 Task: Create a due date automation trigger when advanced on, 2 days before a card is due add basic with the green label at 11:00 AM.
Action: Mouse moved to (1048, 302)
Screenshot: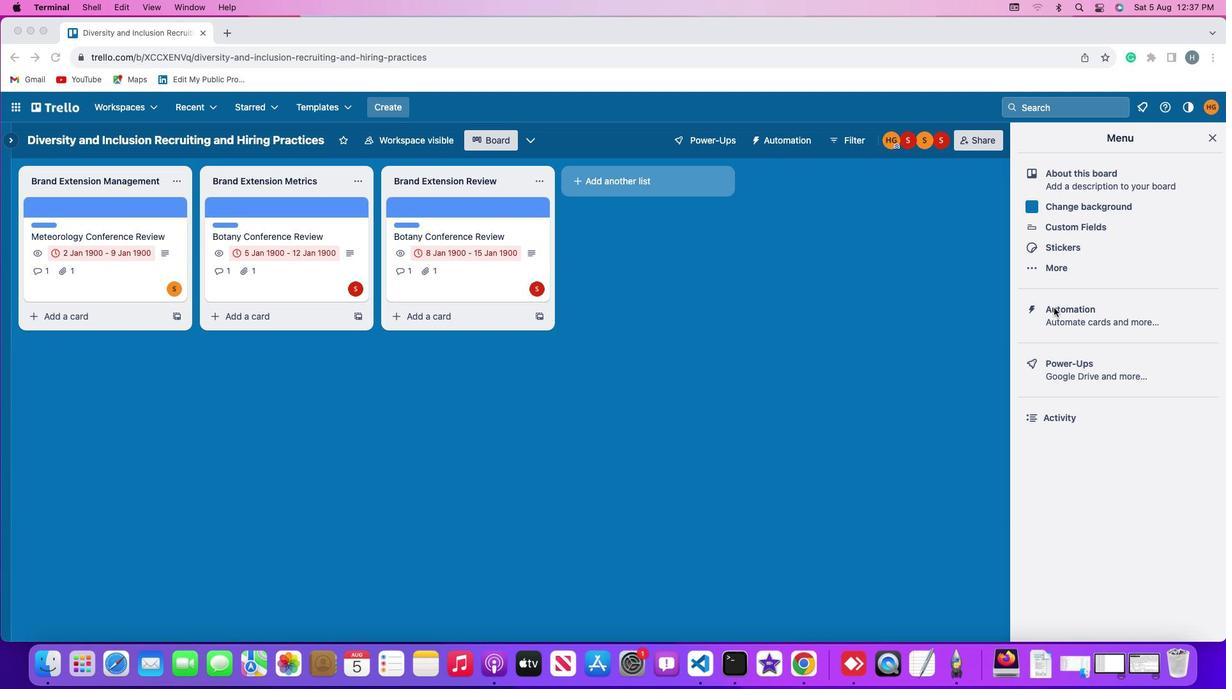 
Action: Mouse pressed left at (1048, 302)
Screenshot: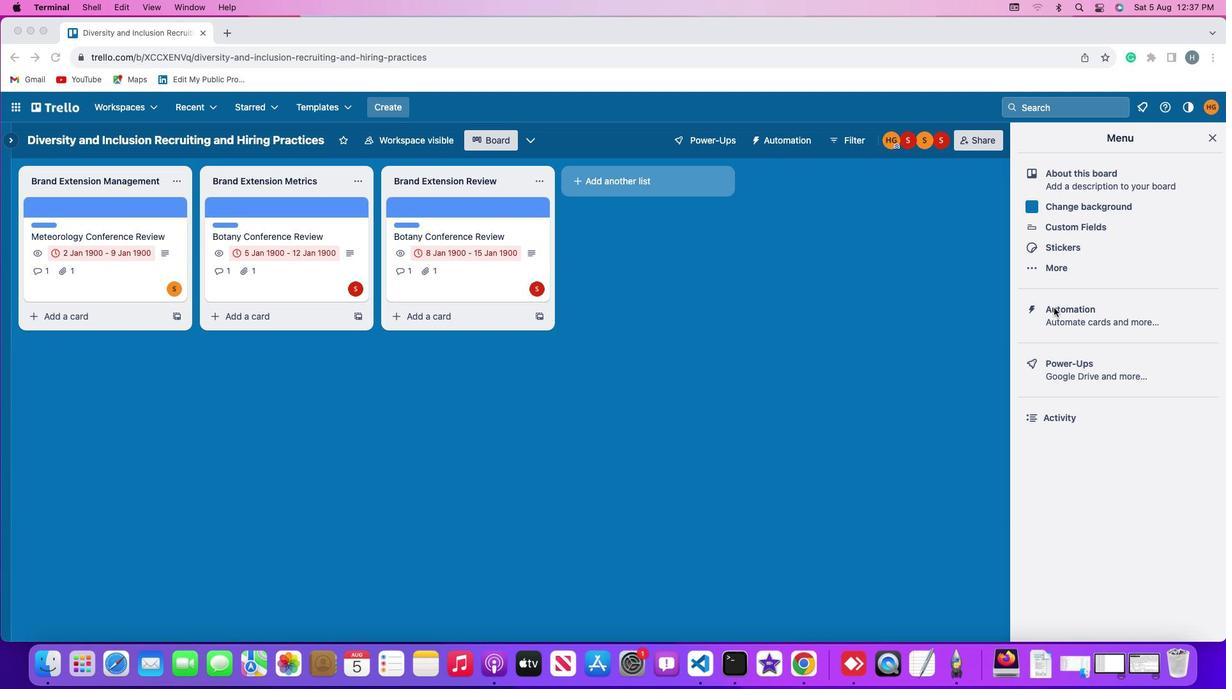 
Action: Mouse pressed left at (1048, 302)
Screenshot: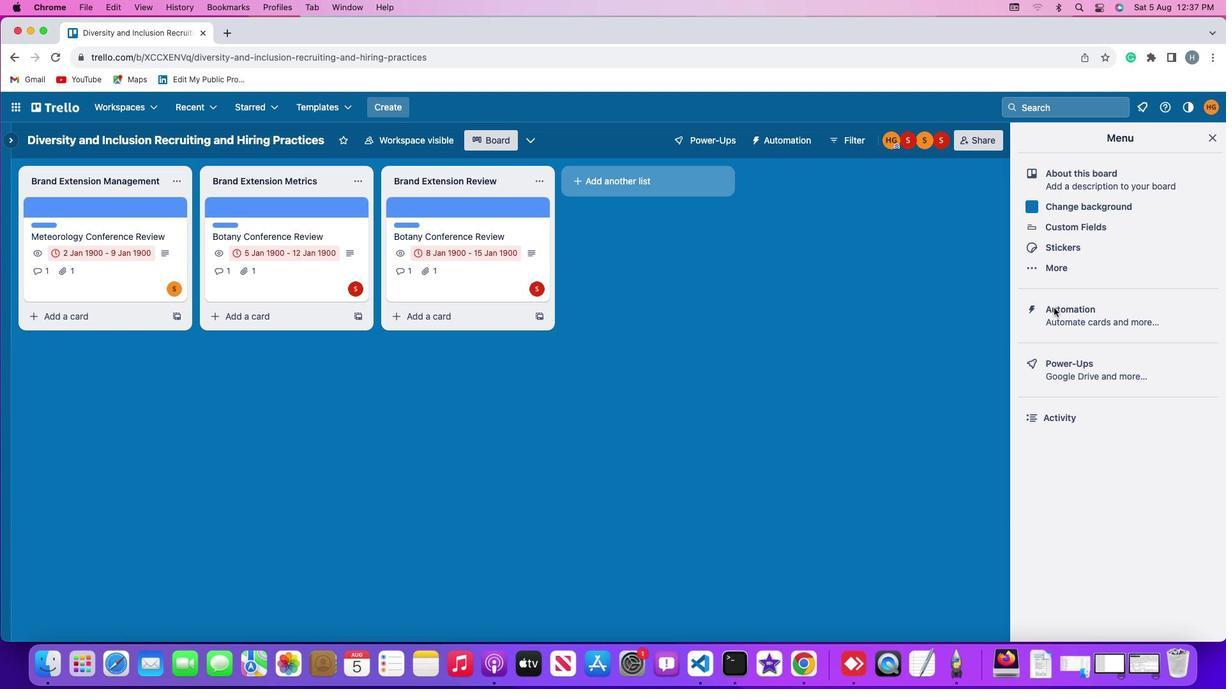 
Action: Mouse moved to (77, 295)
Screenshot: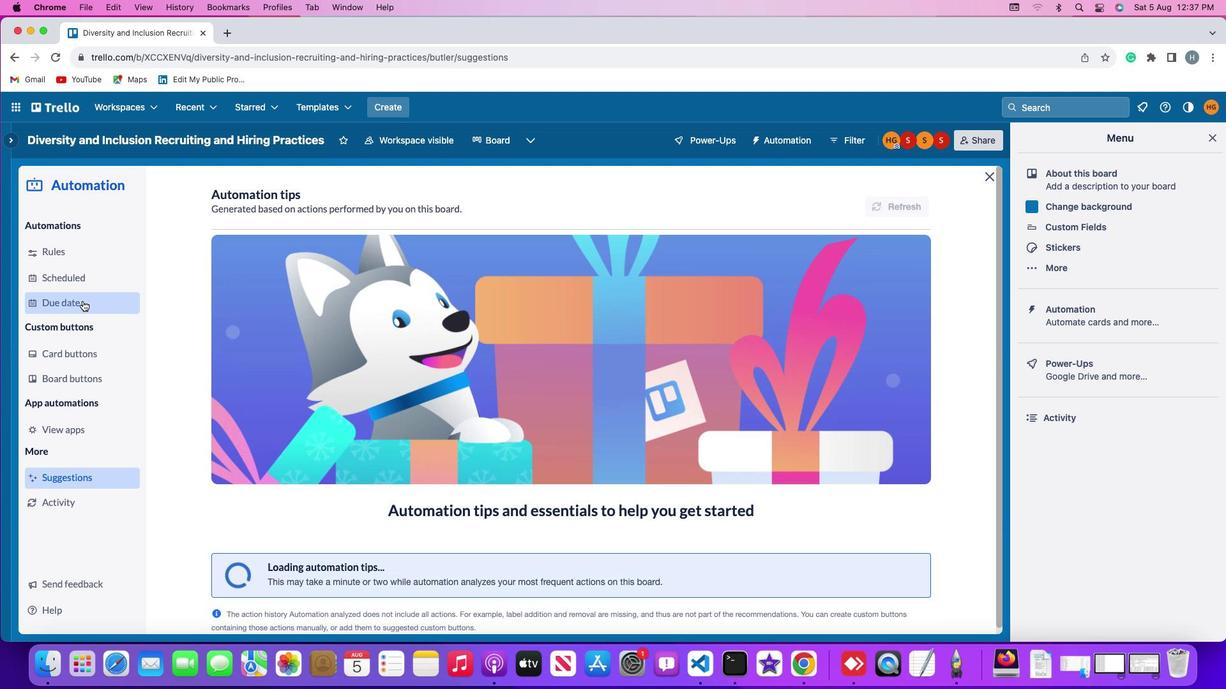 
Action: Mouse pressed left at (77, 295)
Screenshot: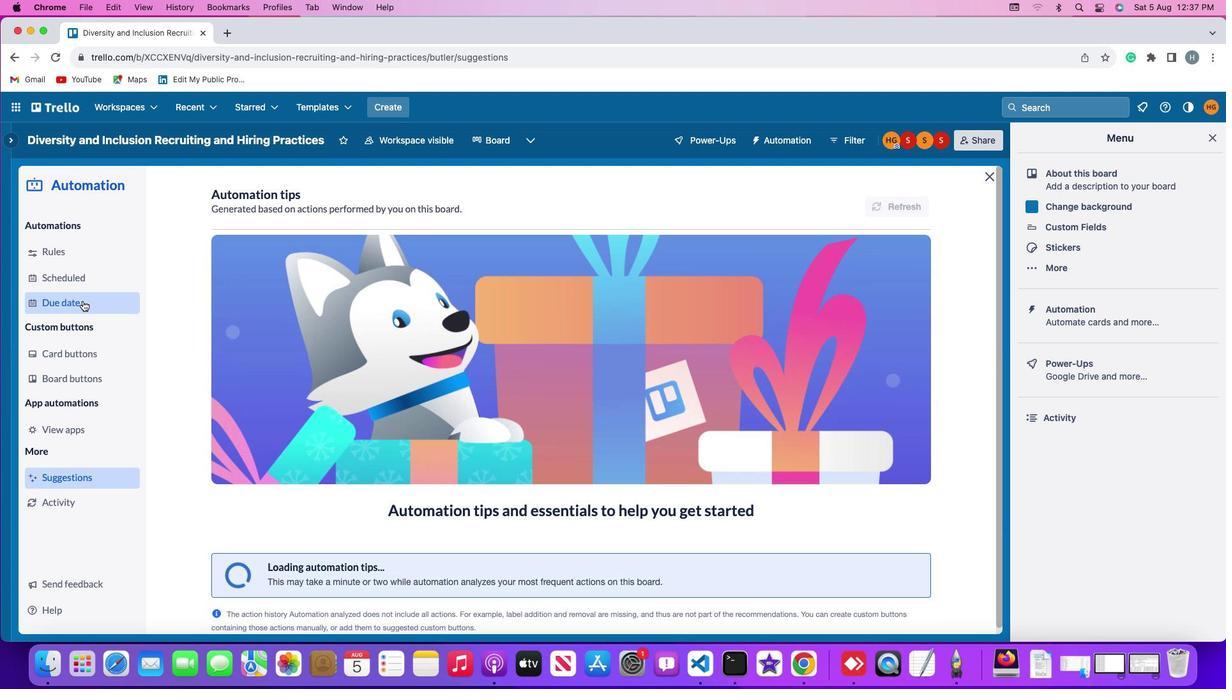 
Action: Mouse moved to (840, 194)
Screenshot: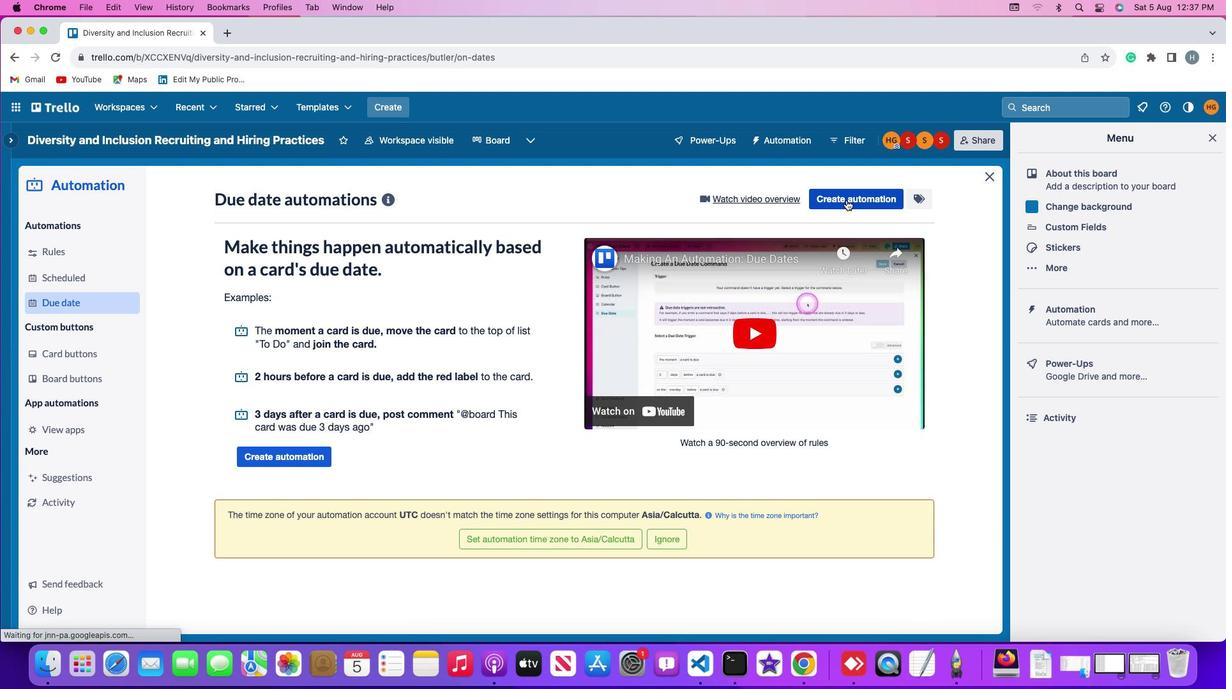 
Action: Mouse pressed left at (840, 194)
Screenshot: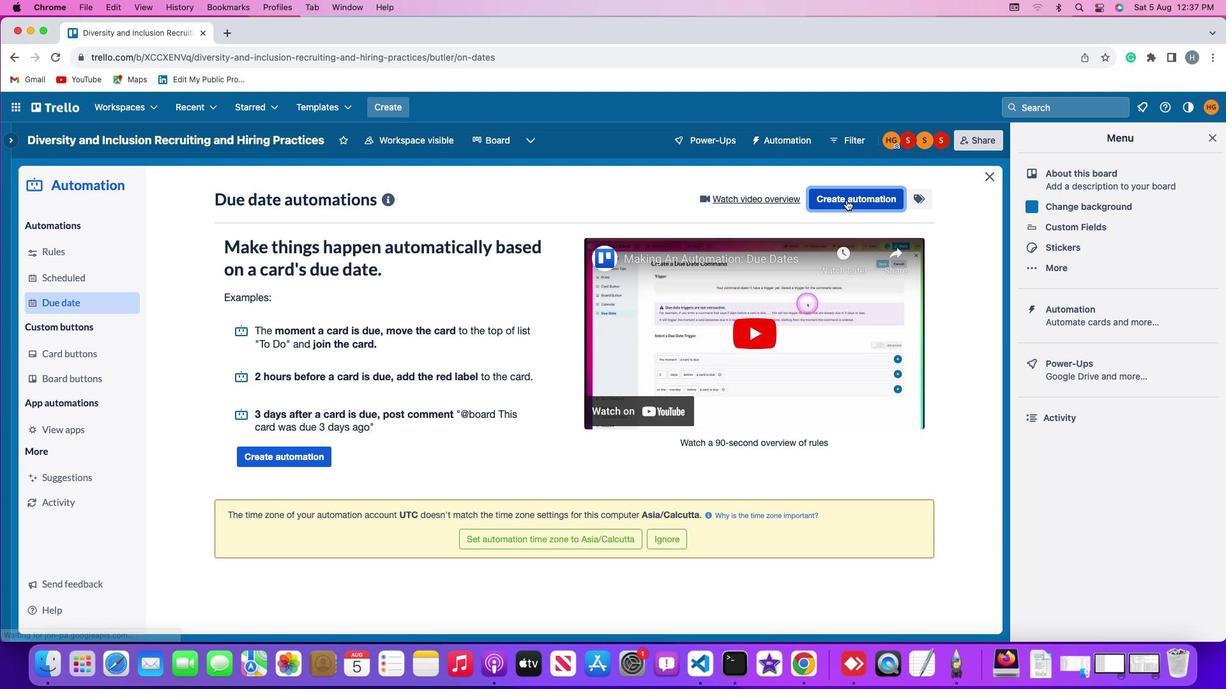
Action: Mouse moved to (562, 316)
Screenshot: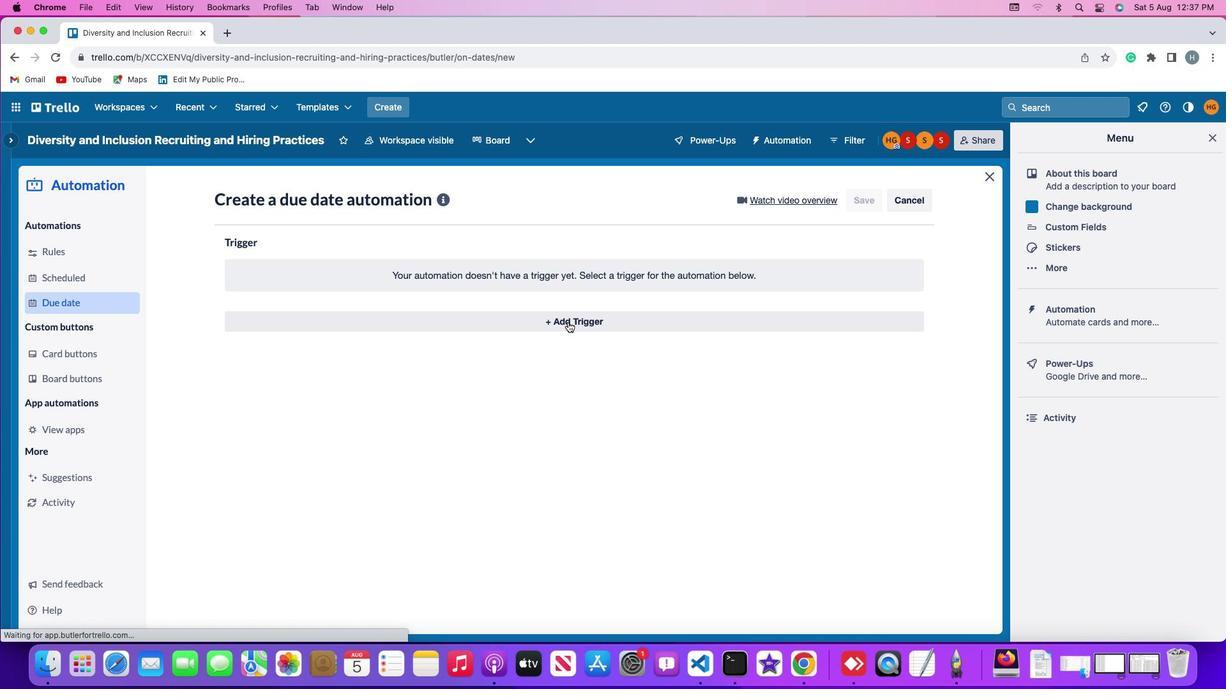 
Action: Mouse pressed left at (562, 316)
Screenshot: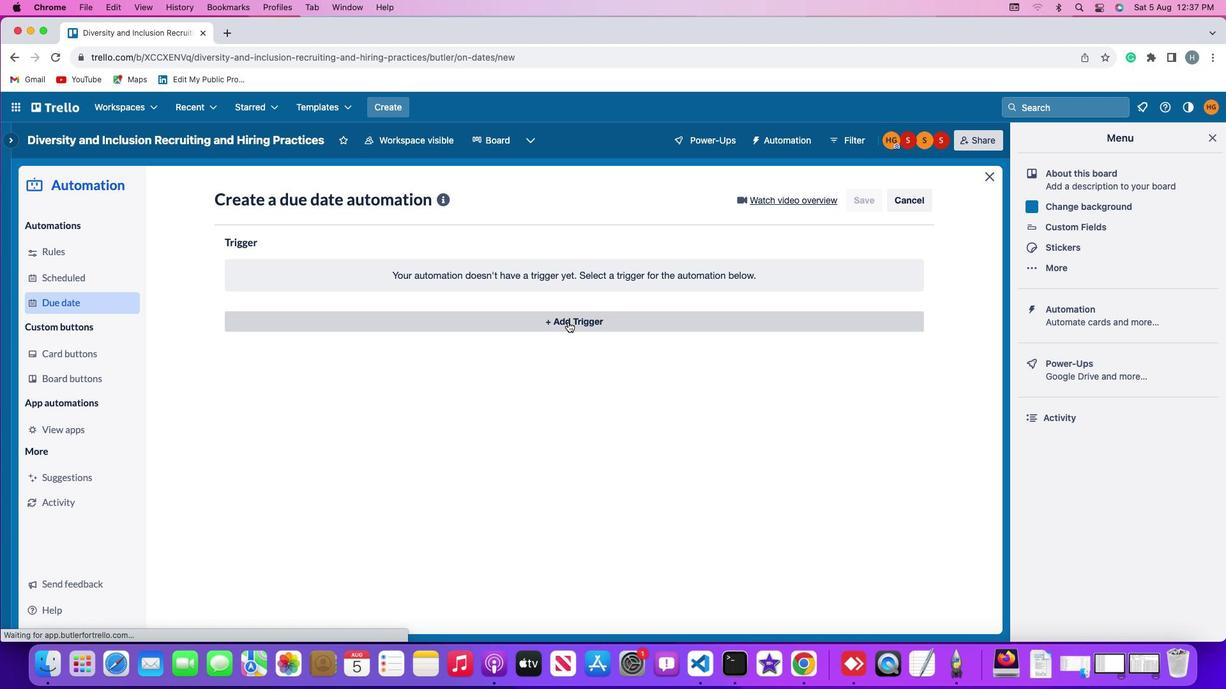 
Action: Mouse moved to (240, 504)
Screenshot: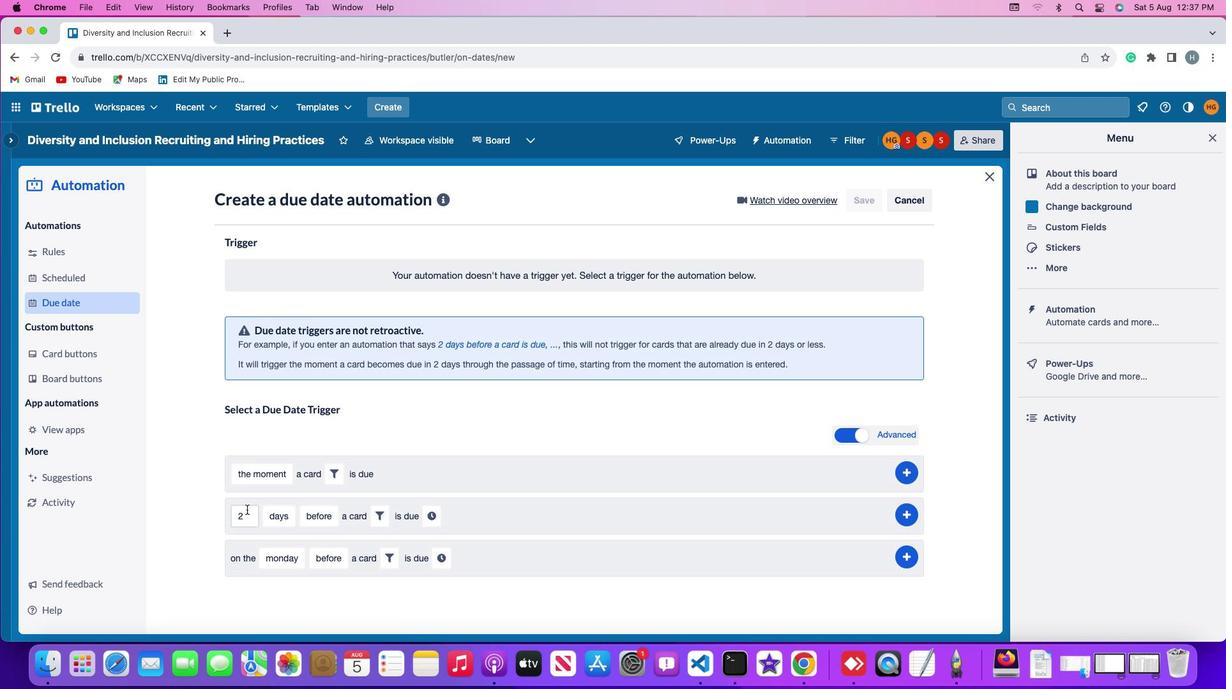 
Action: Mouse pressed left at (240, 504)
Screenshot: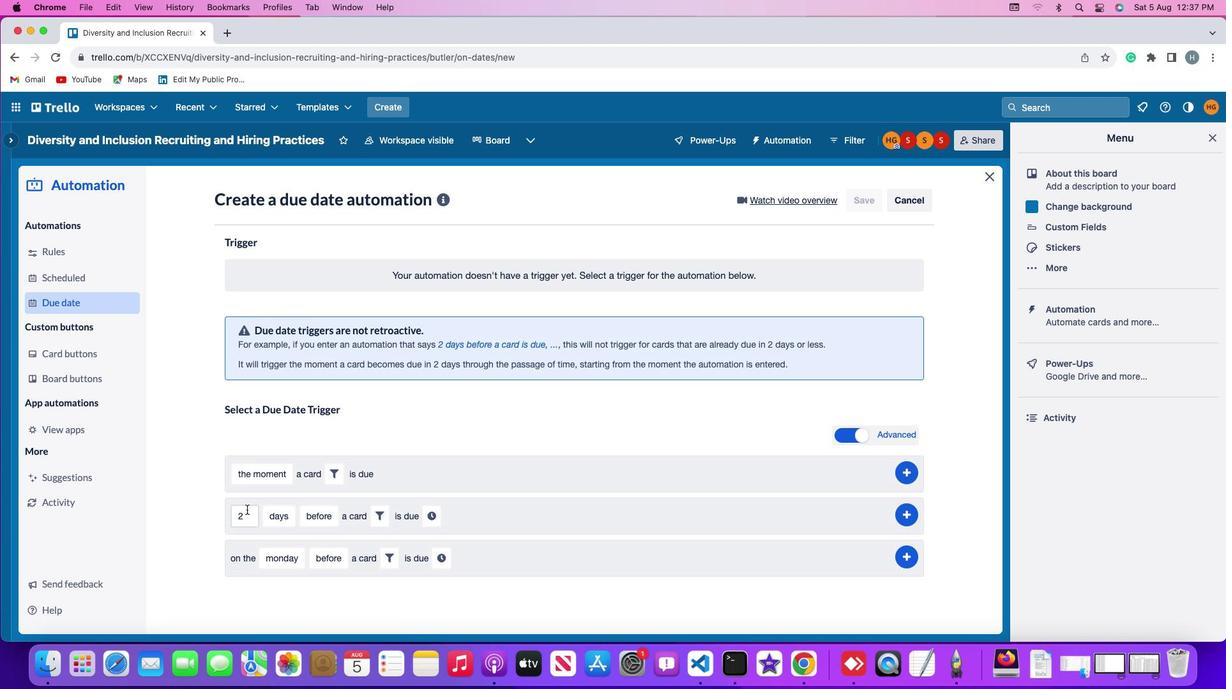 
Action: Mouse moved to (244, 504)
Screenshot: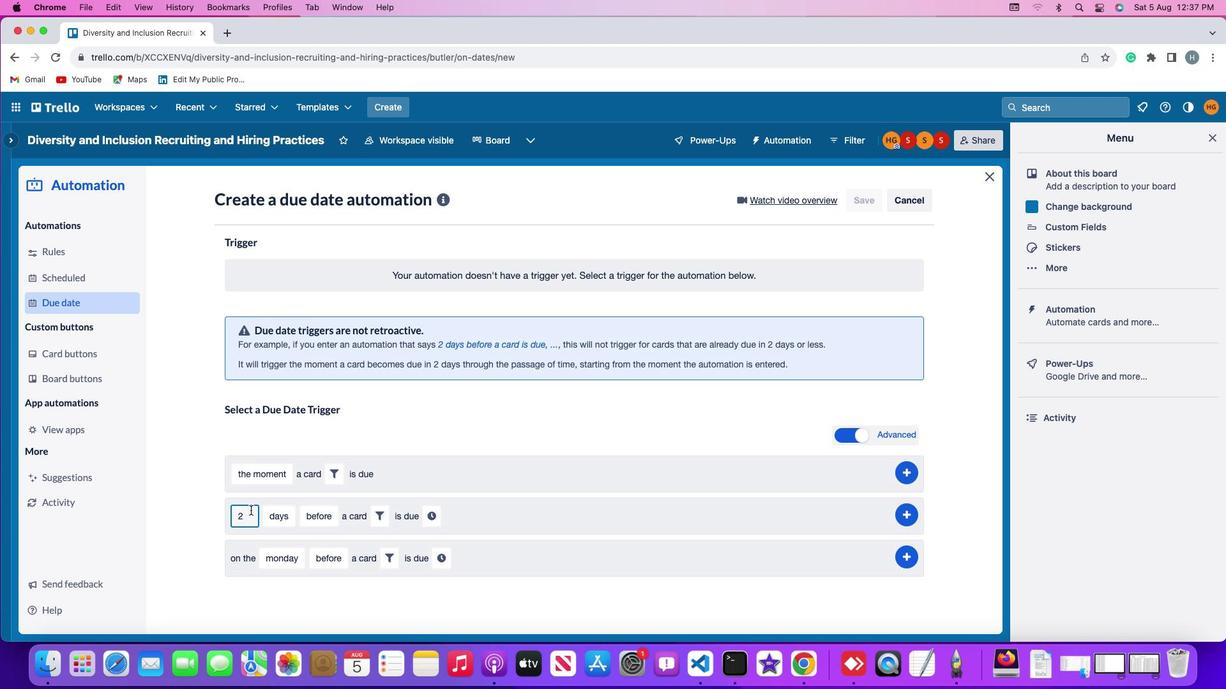 
Action: Key pressed Key.backspace
Screenshot: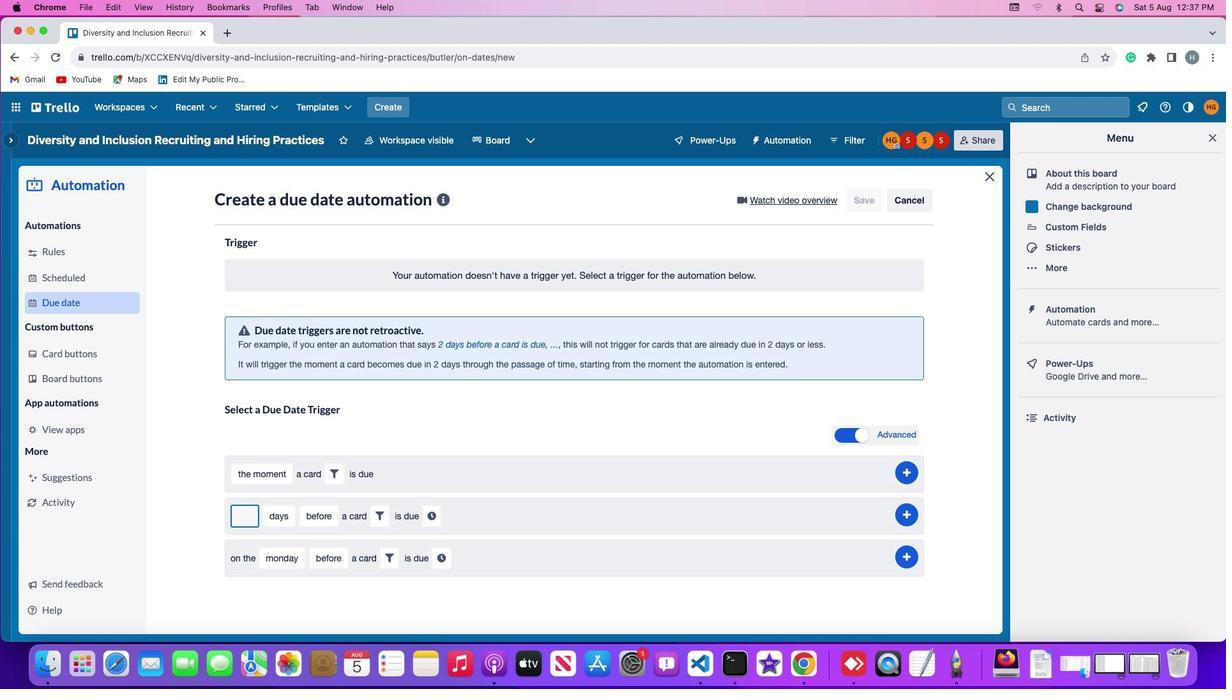
Action: Mouse moved to (241, 504)
Screenshot: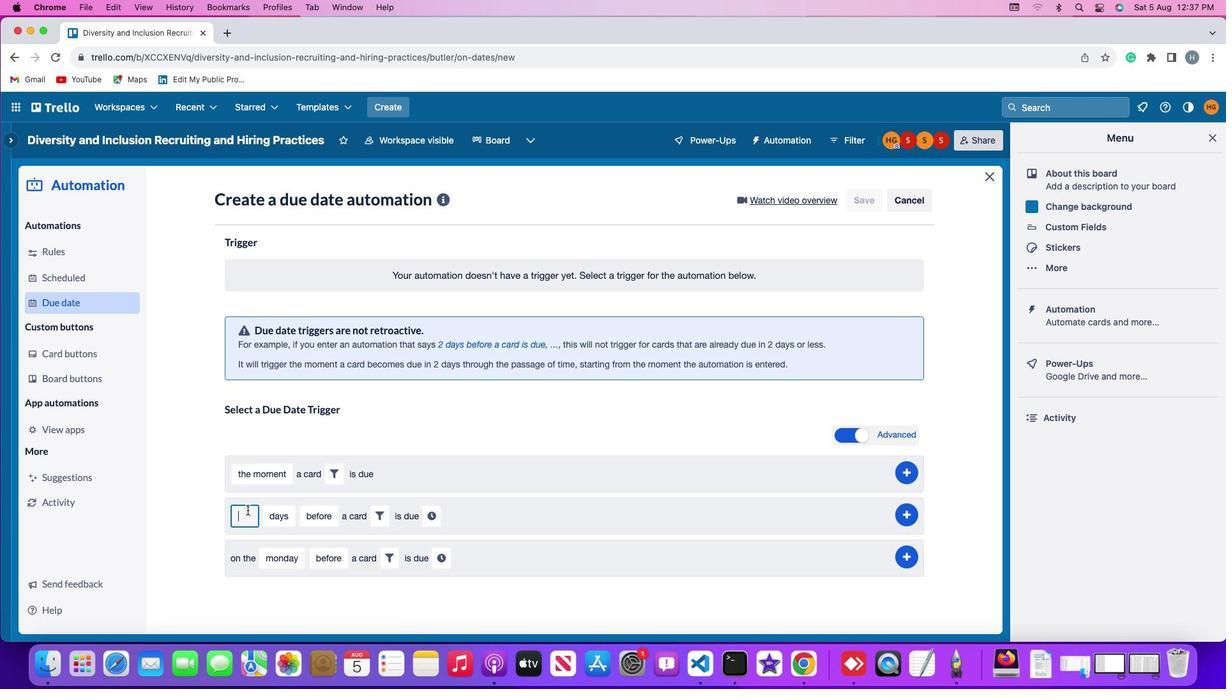 
Action: Key pressed '2'
Screenshot: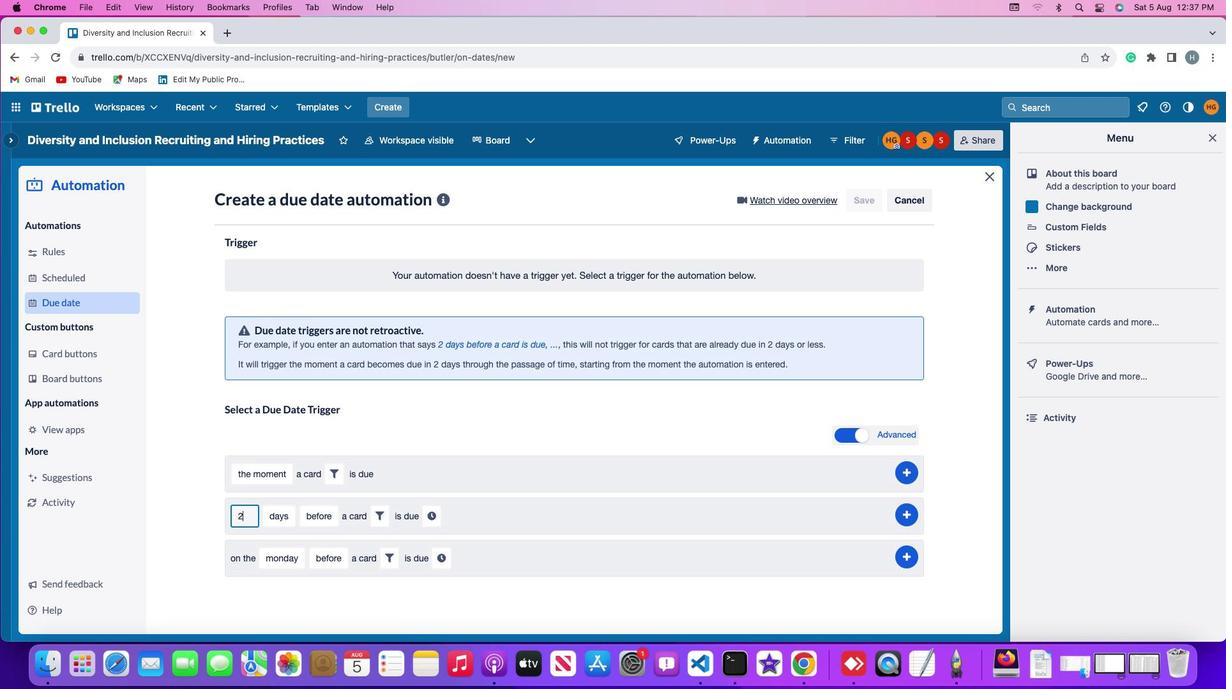 
Action: Mouse moved to (270, 509)
Screenshot: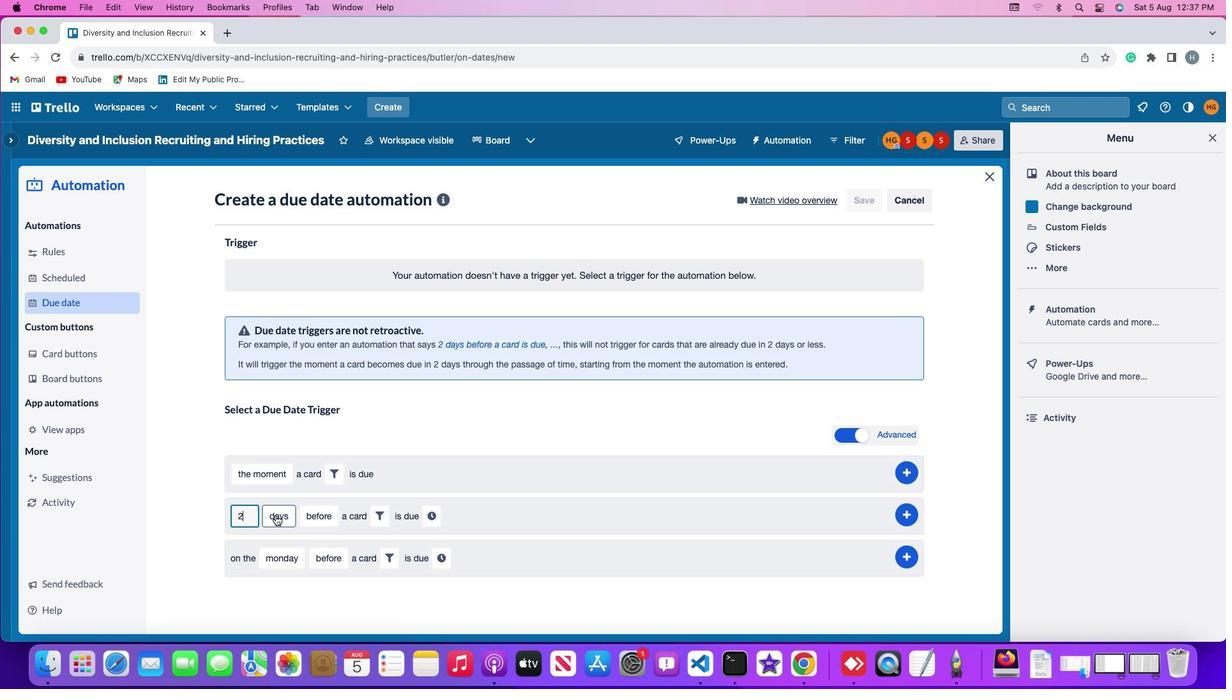 
Action: Mouse pressed left at (270, 509)
Screenshot: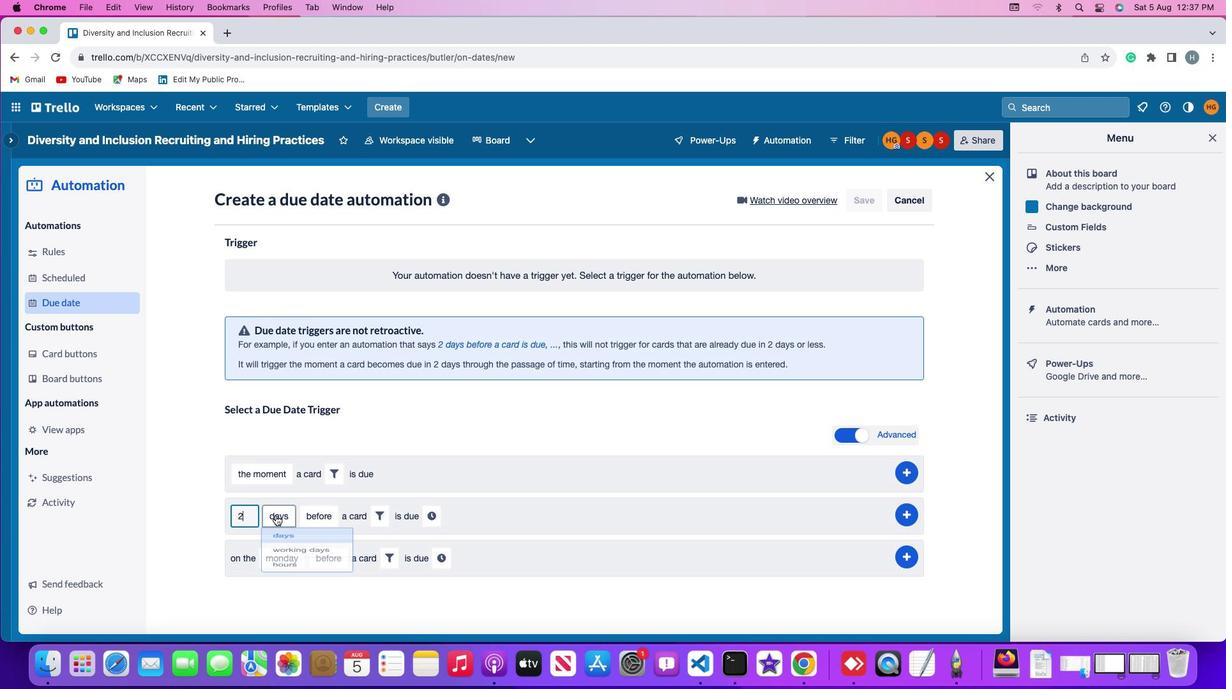 
Action: Mouse moved to (291, 539)
Screenshot: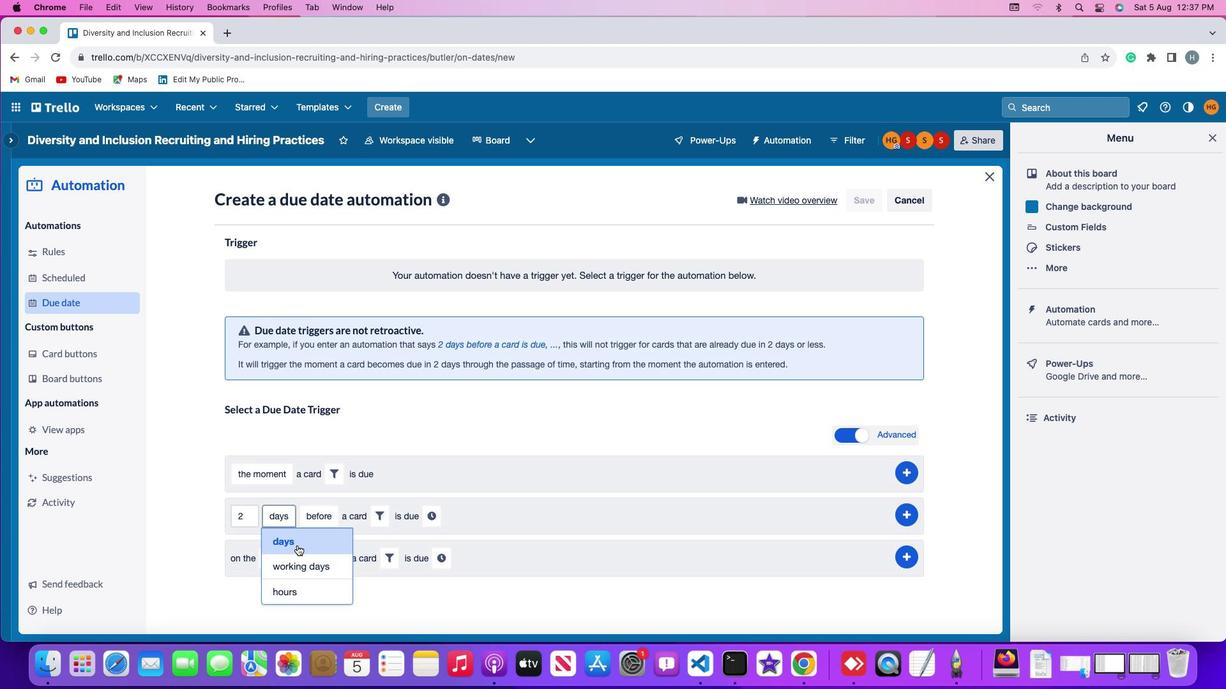 
Action: Mouse pressed left at (291, 539)
Screenshot: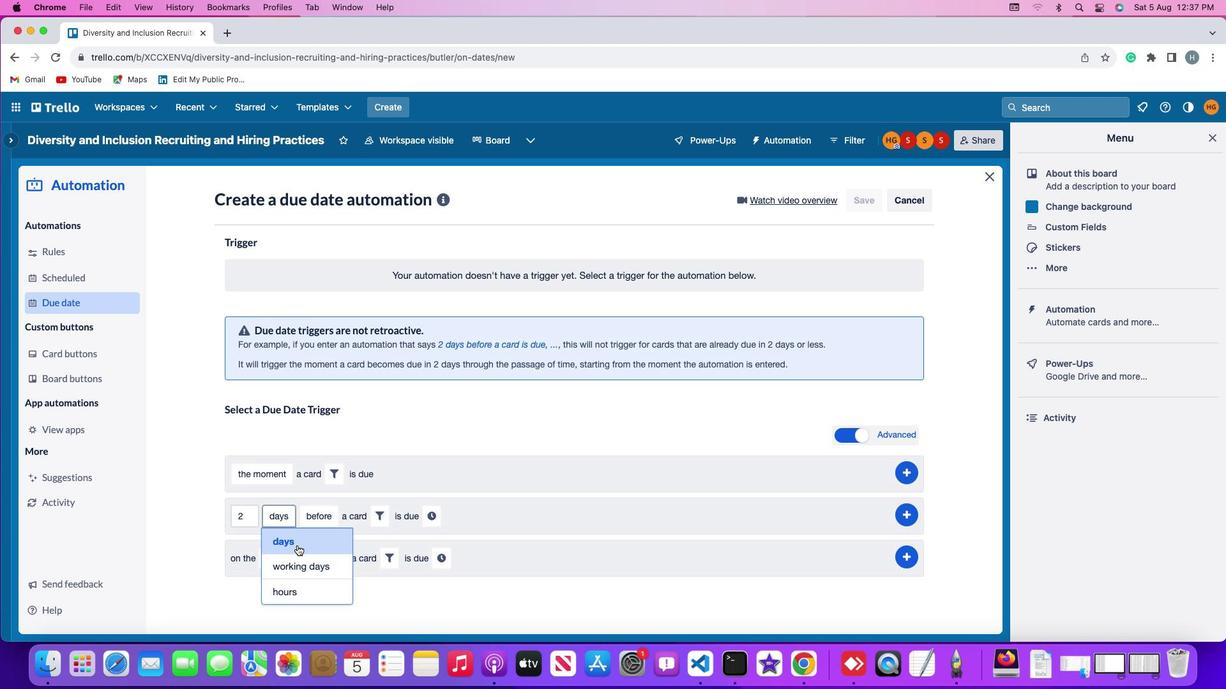 
Action: Mouse moved to (319, 512)
Screenshot: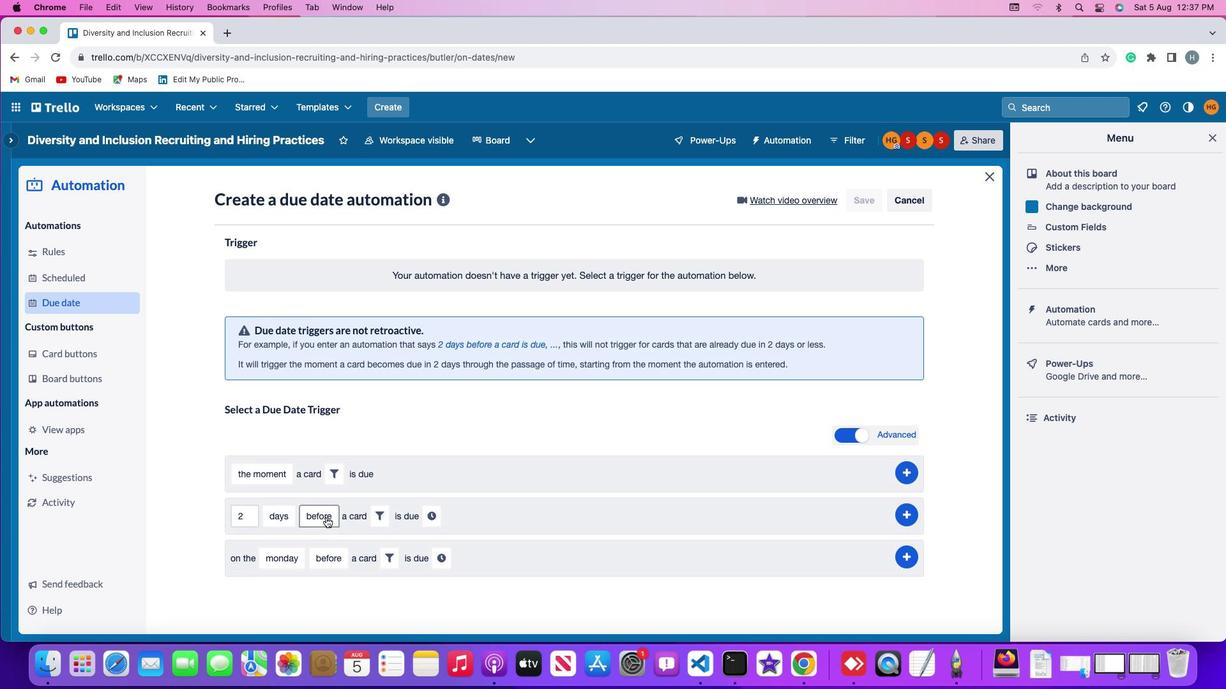 
Action: Mouse pressed left at (319, 512)
Screenshot: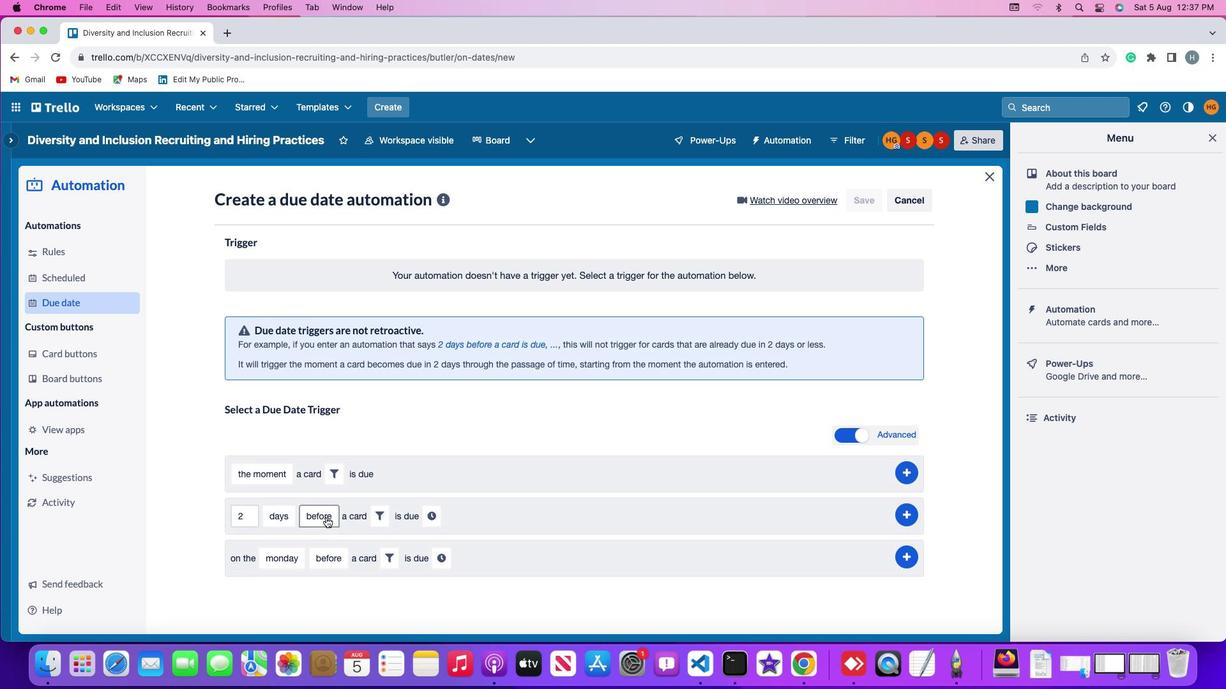 
Action: Mouse moved to (330, 533)
Screenshot: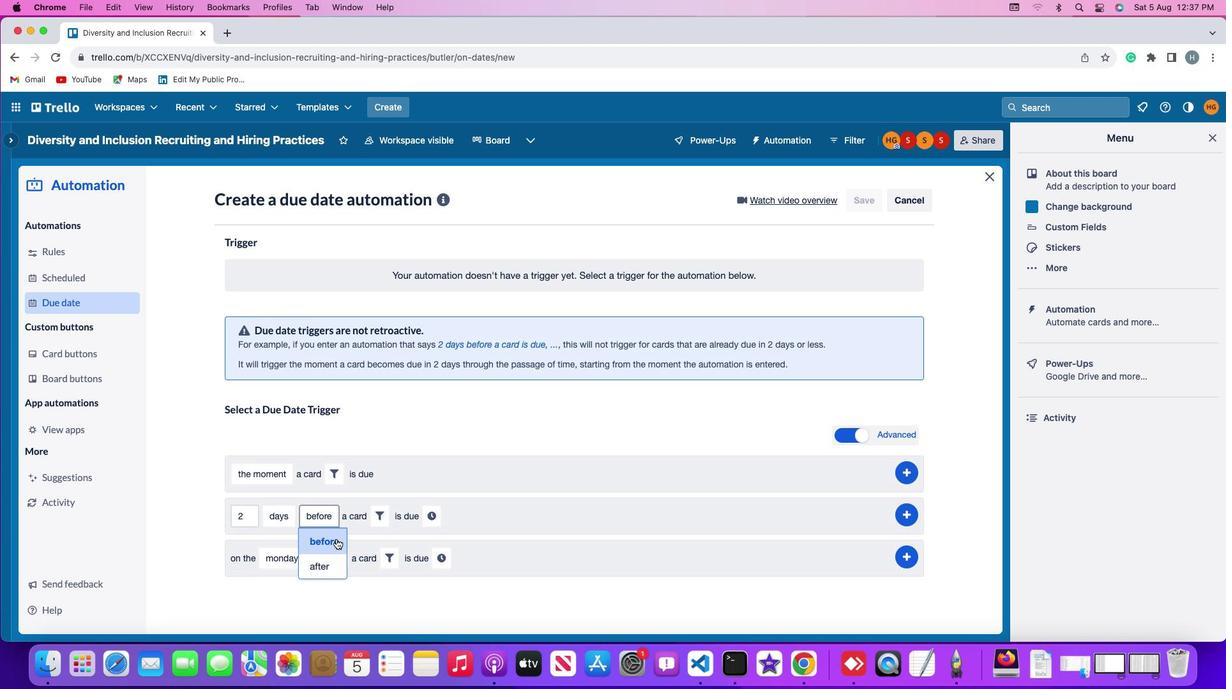 
Action: Mouse pressed left at (330, 533)
Screenshot: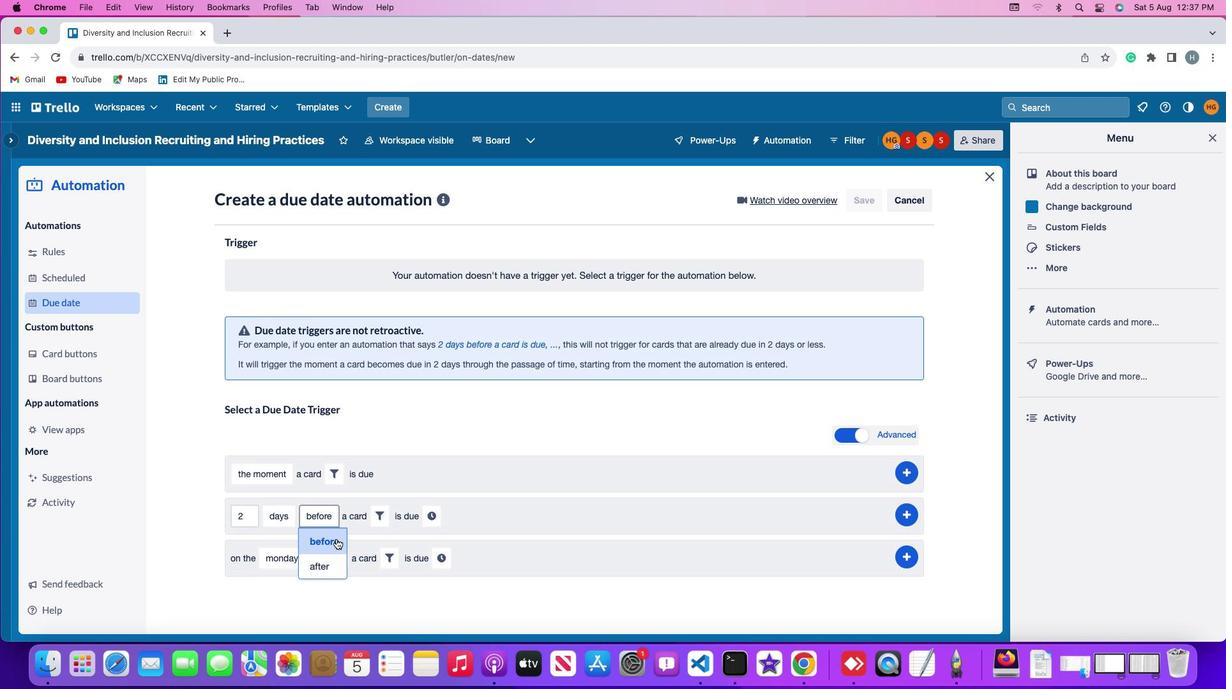
Action: Mouse moved to (372, 509)
Screenshot: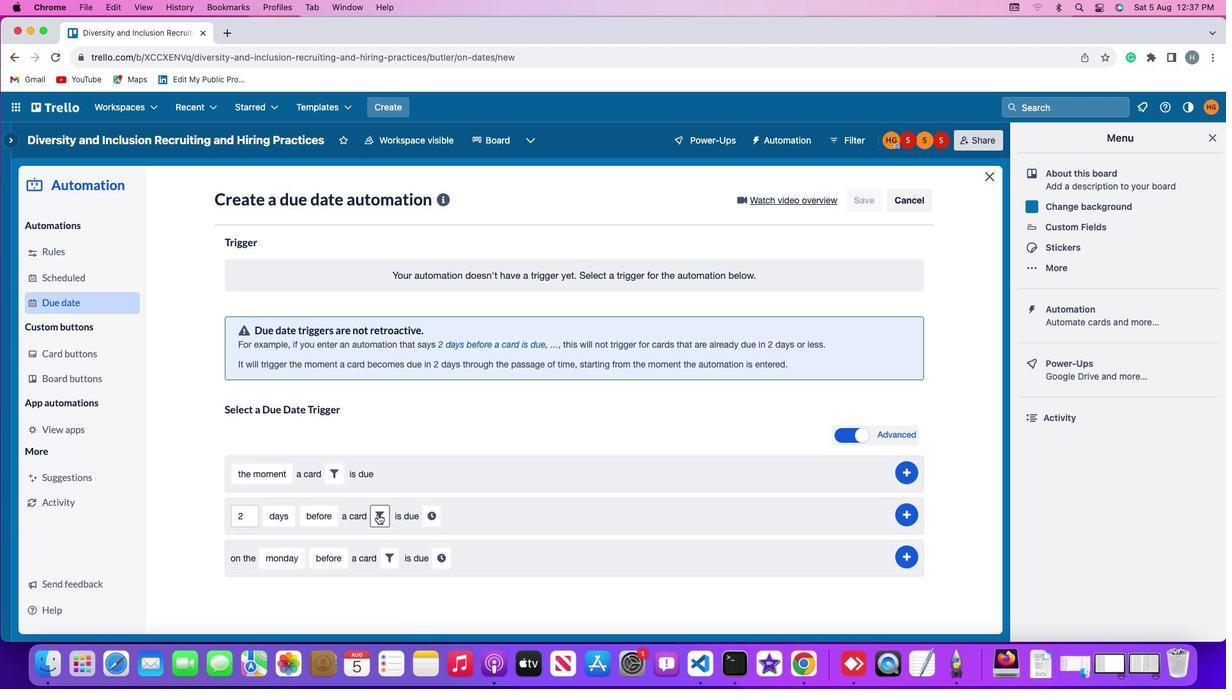 
Action: Mouse pressed left at (372, 509)
Screenshot: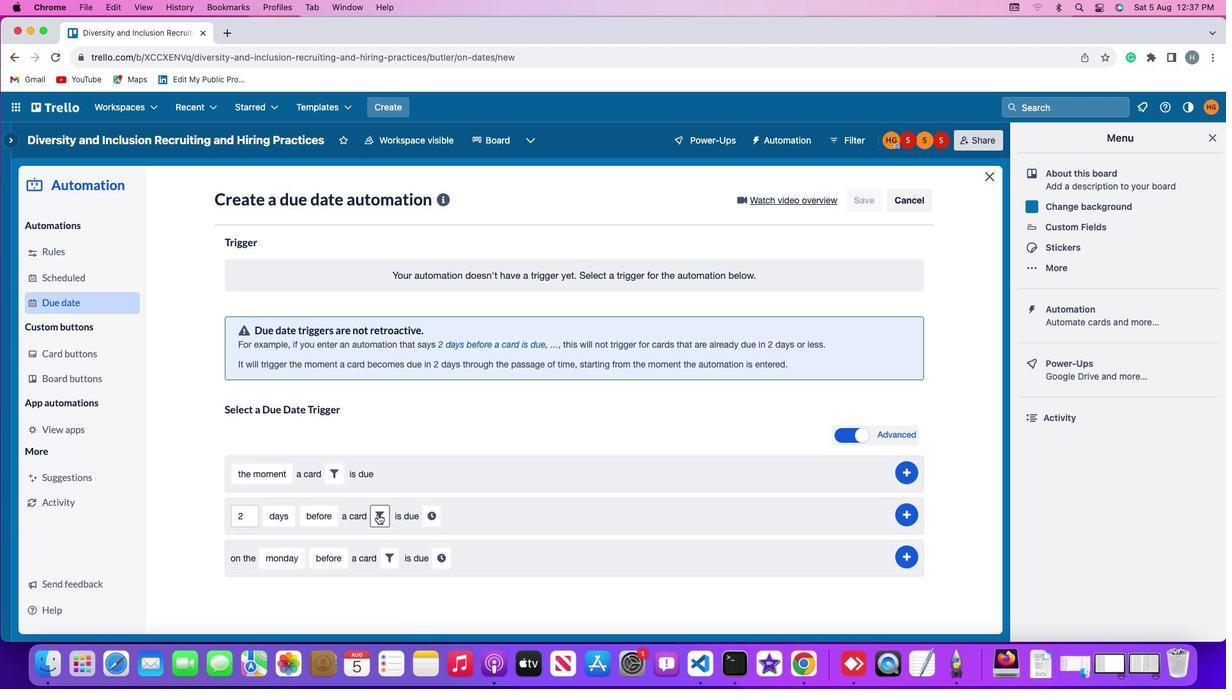 
Action: Mouse scrolled (372, 509) with delta (-5, -5)
Screenshot: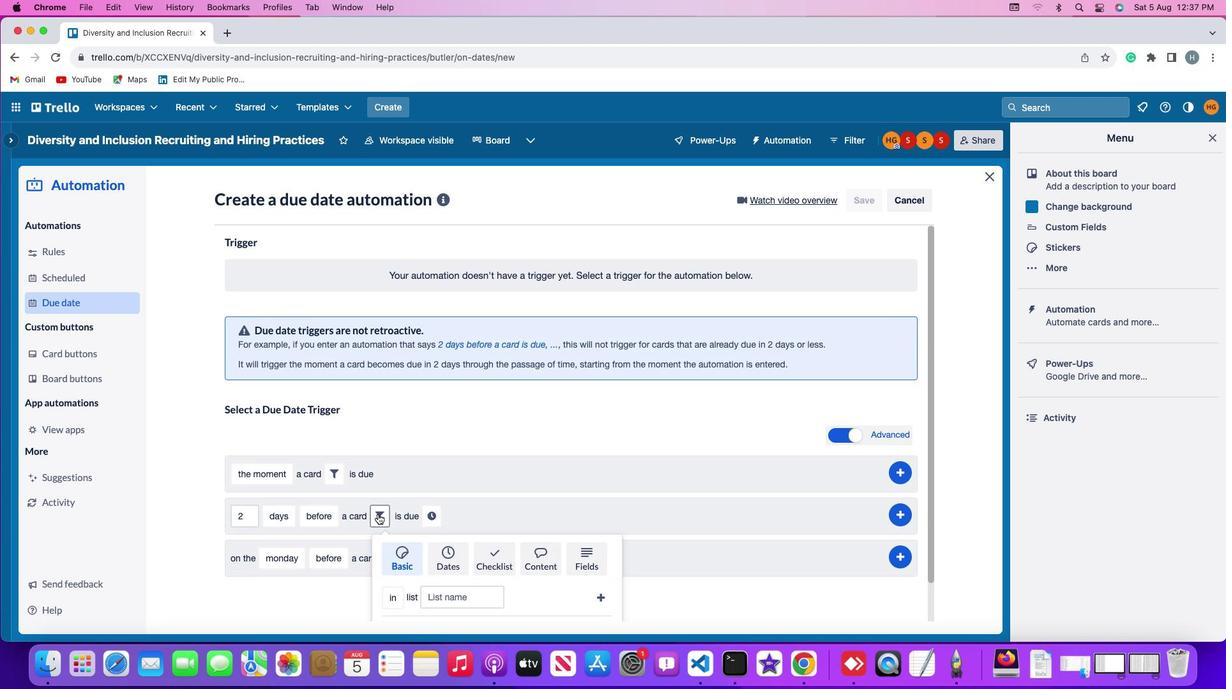 
Action: Mouse scrolled (372, 509) with delta (-5, -5)
Screenshot: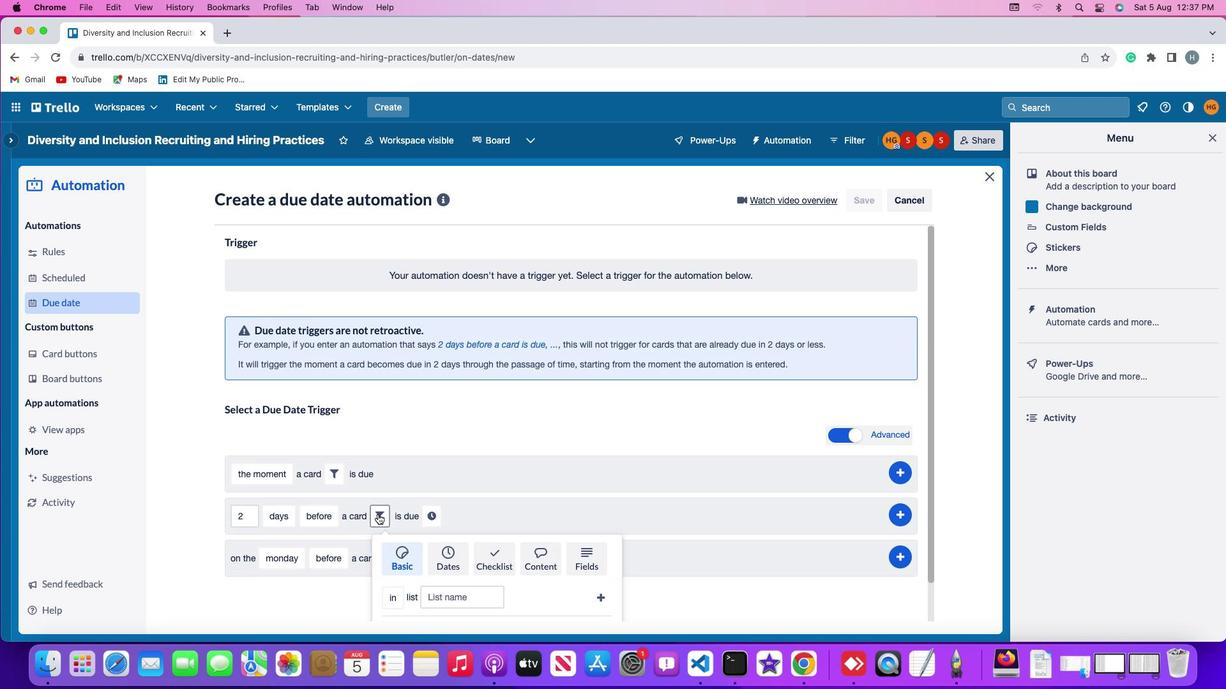 
Action: Mouse scrolled (372, 509) with delta (-5, -7)
Screenshot: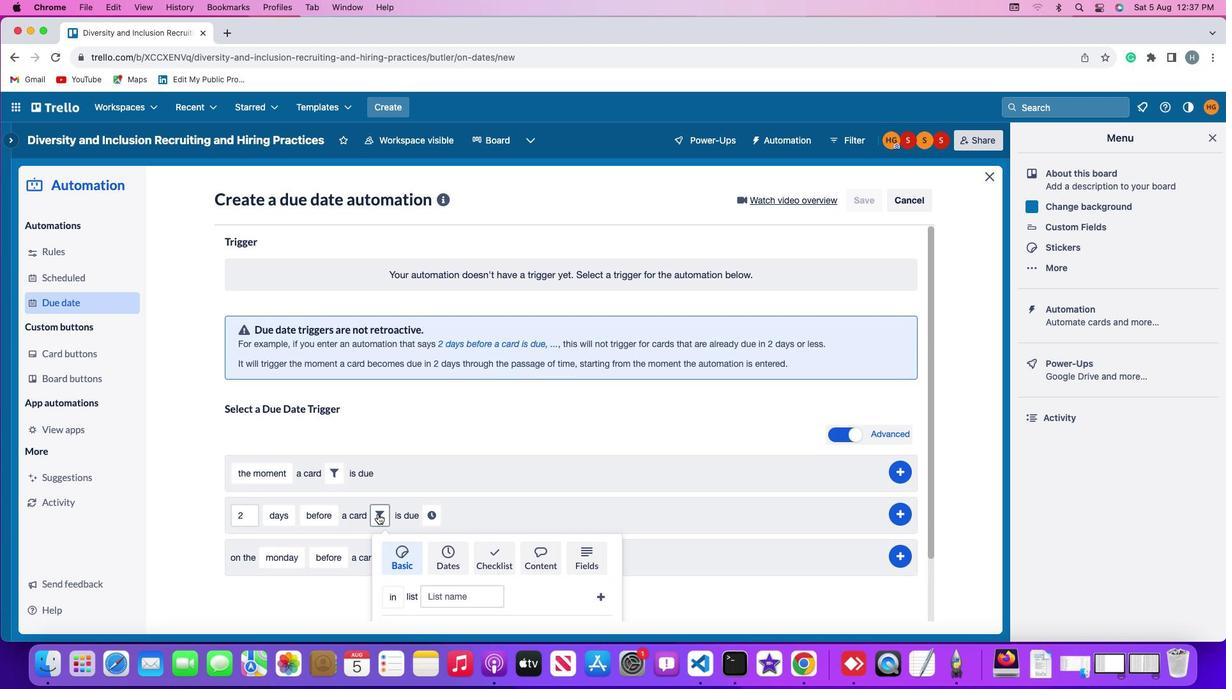 
Action: Mouse scrolled (372, 509) with delta (-5, -8)
Screenshot: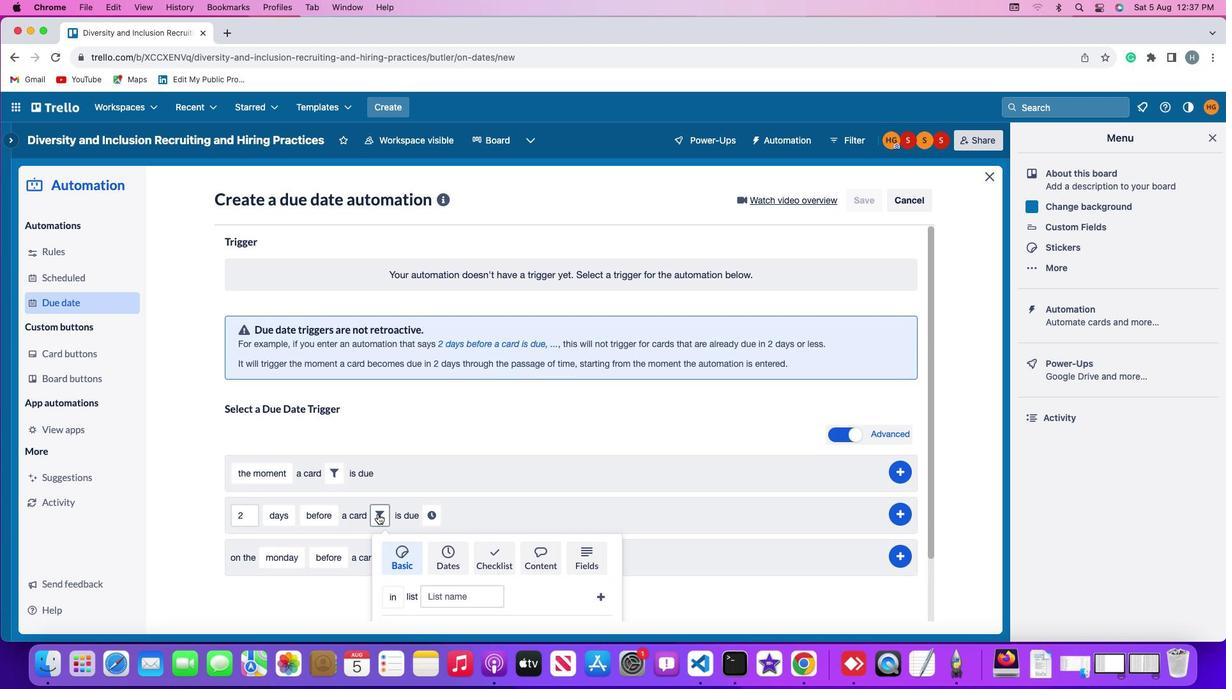 
Action: Mouse scrolled (372, 509) with delta (-5, -8)
Screenshot: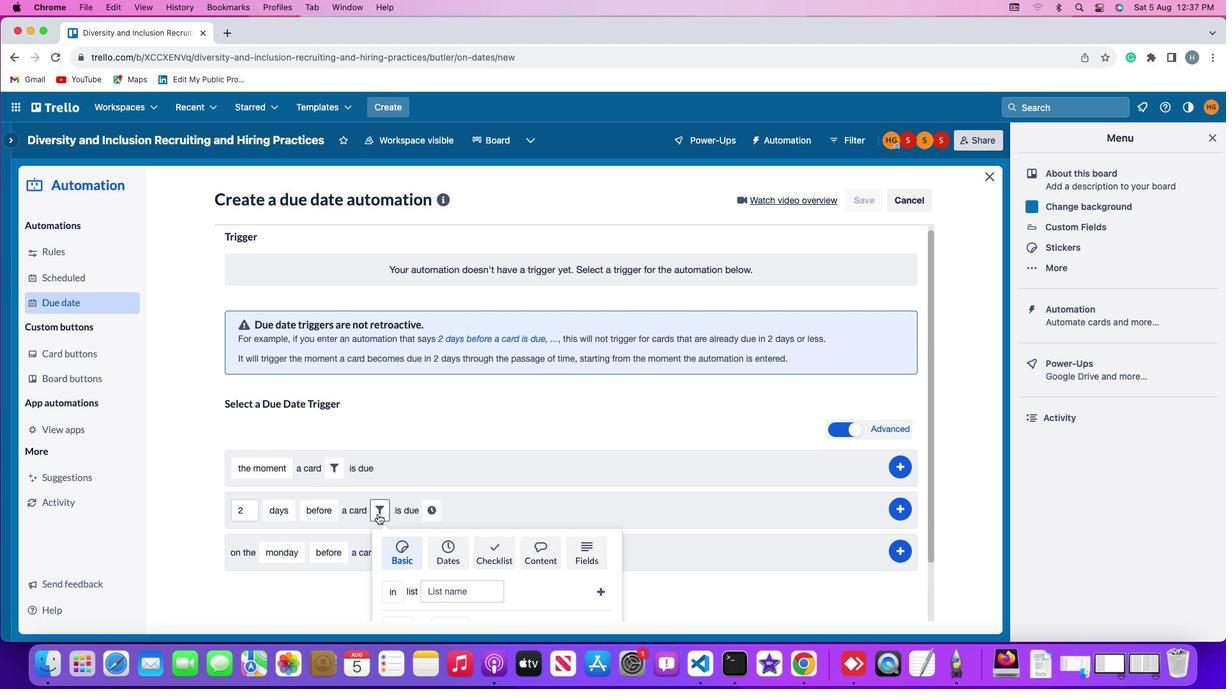 
Action: Mouse moved to (423, 502)
Screenshot: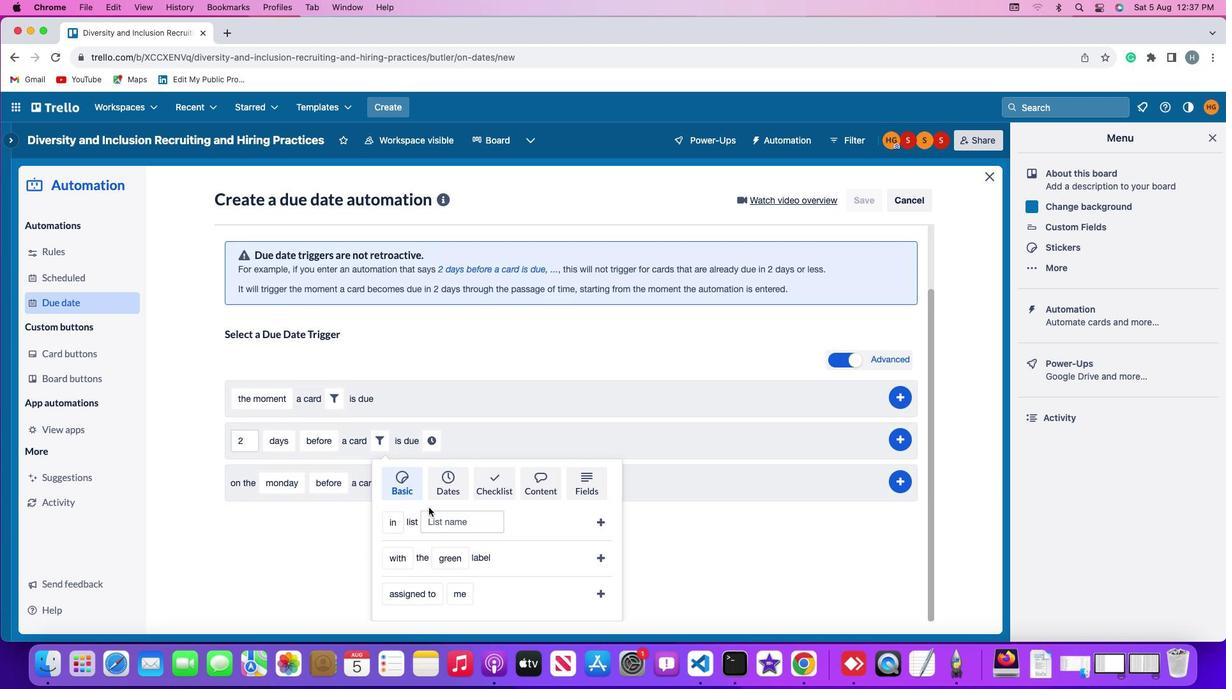 
Action: Mouse scrolled (423, 502) with delta (-5, -5)
Screenshot: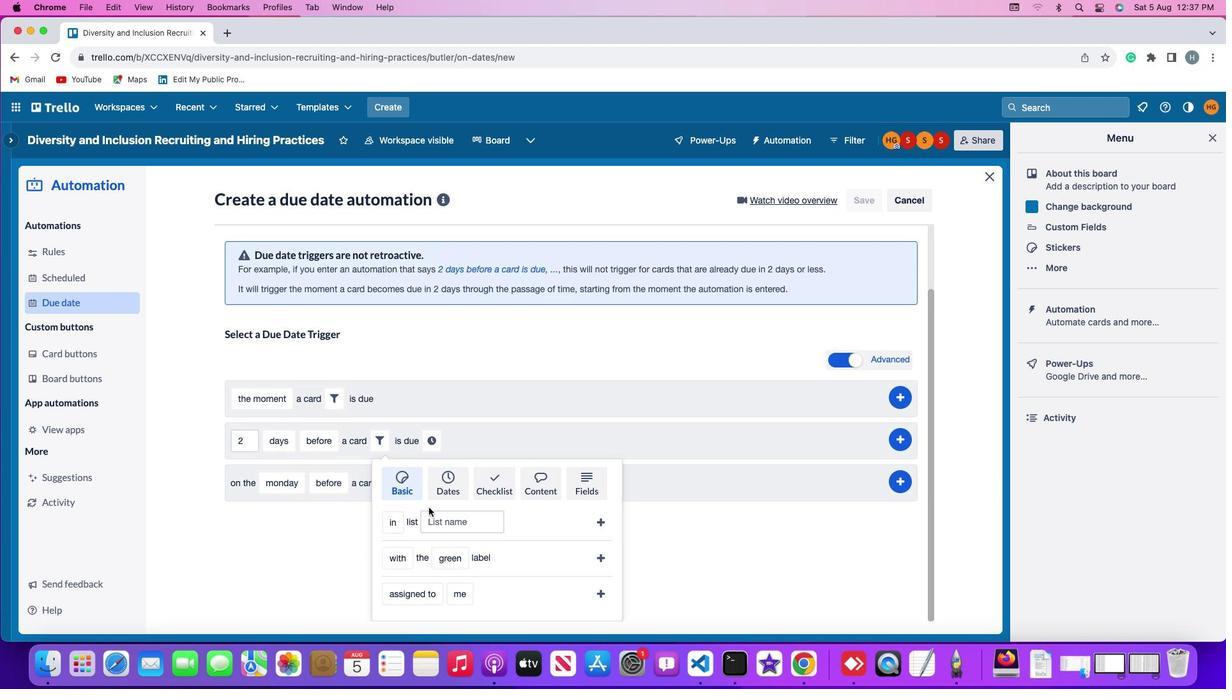 
Action: Mouse scrolled (423, 502) with delta (-5, -5)
Screenshot: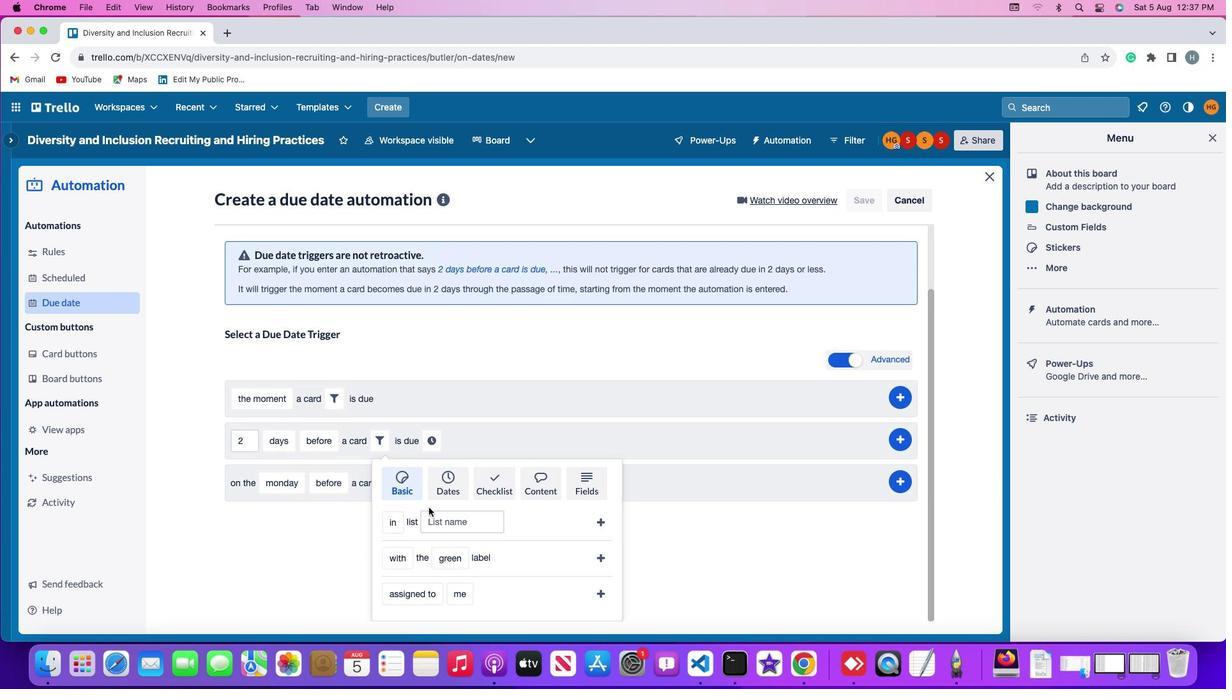 
Action: Mouse scrolled (423, 502) with delta (-5, -7)
Screenshot: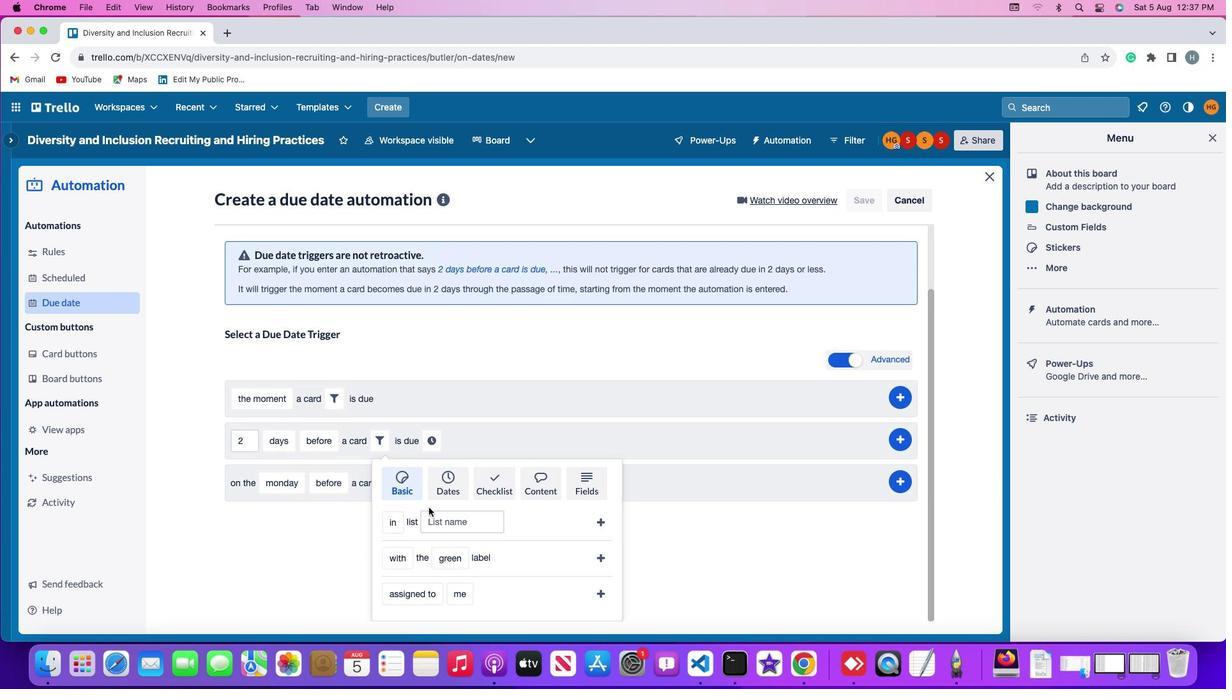 
Action: Mouse scrolled (423, 502) with delta (-5, -8)
Screenshot: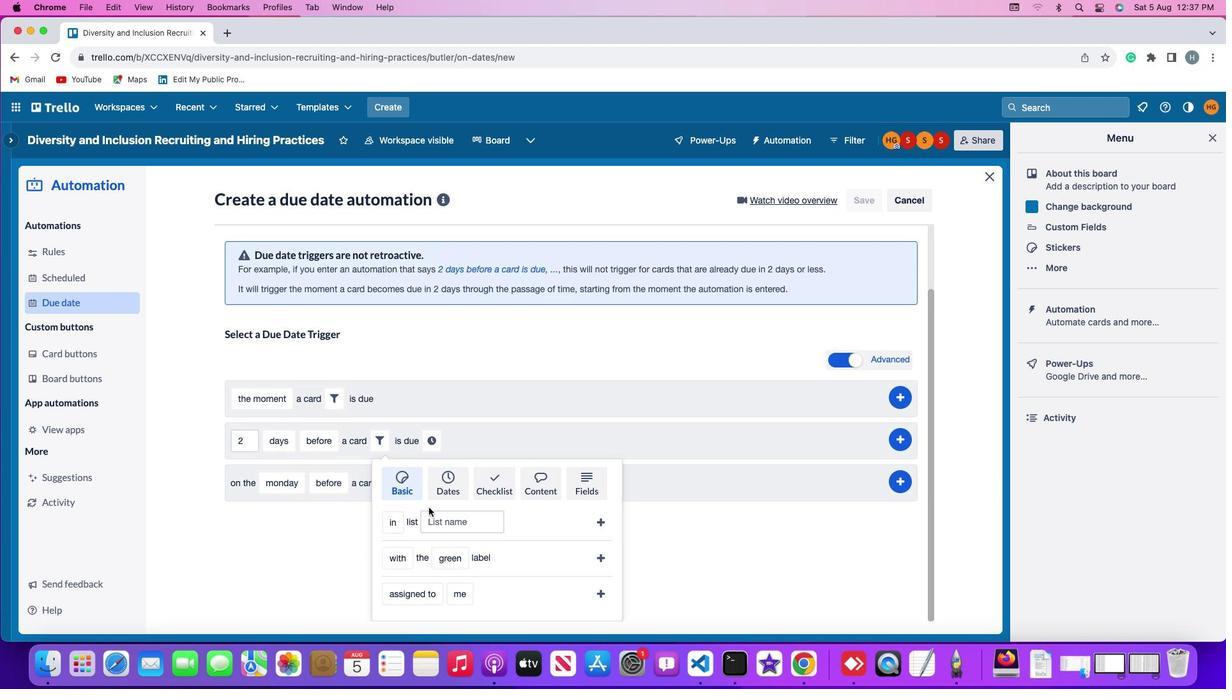 
Action: Mouse moved to (395, 549)
Screenshot: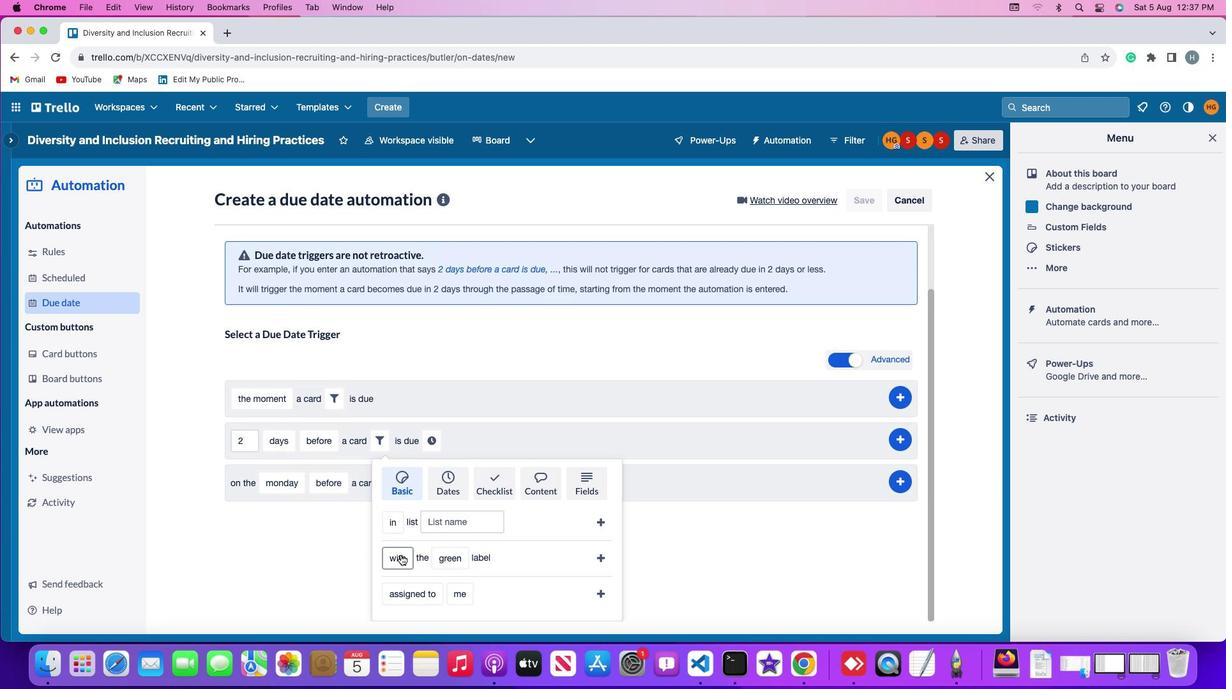 
Action: Mouse pressed left at (395, 549)
Screenshot: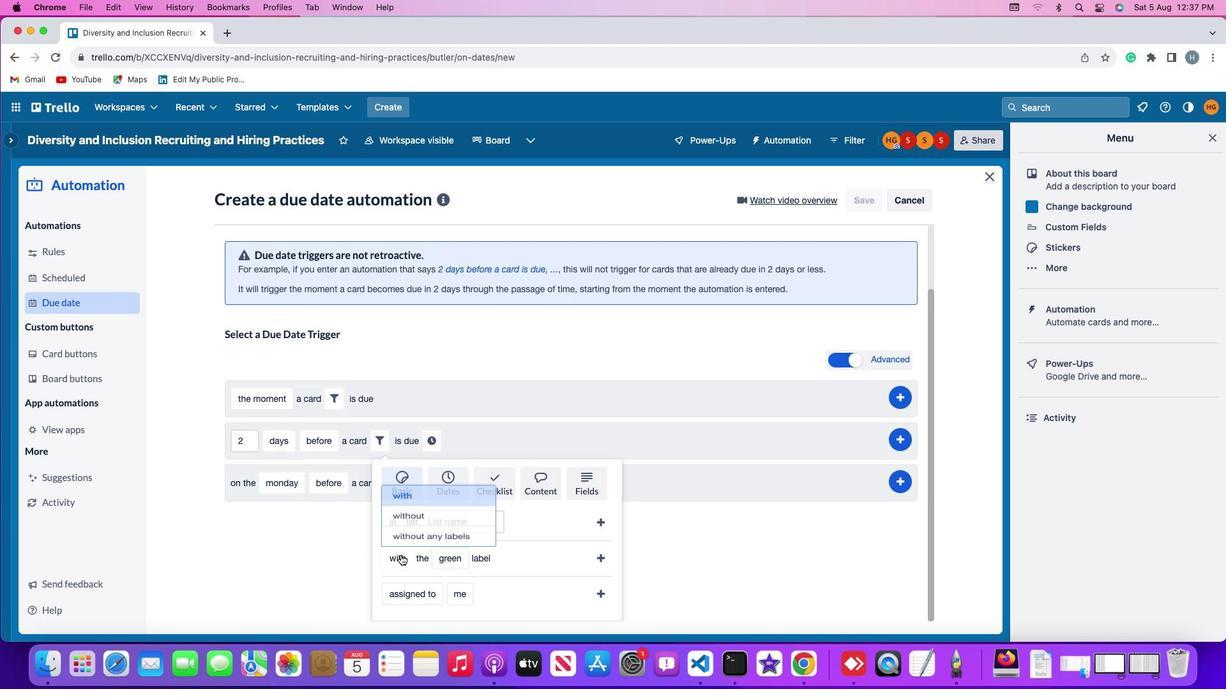 
Action: Mouse moved to (428, 477)
Screenshot: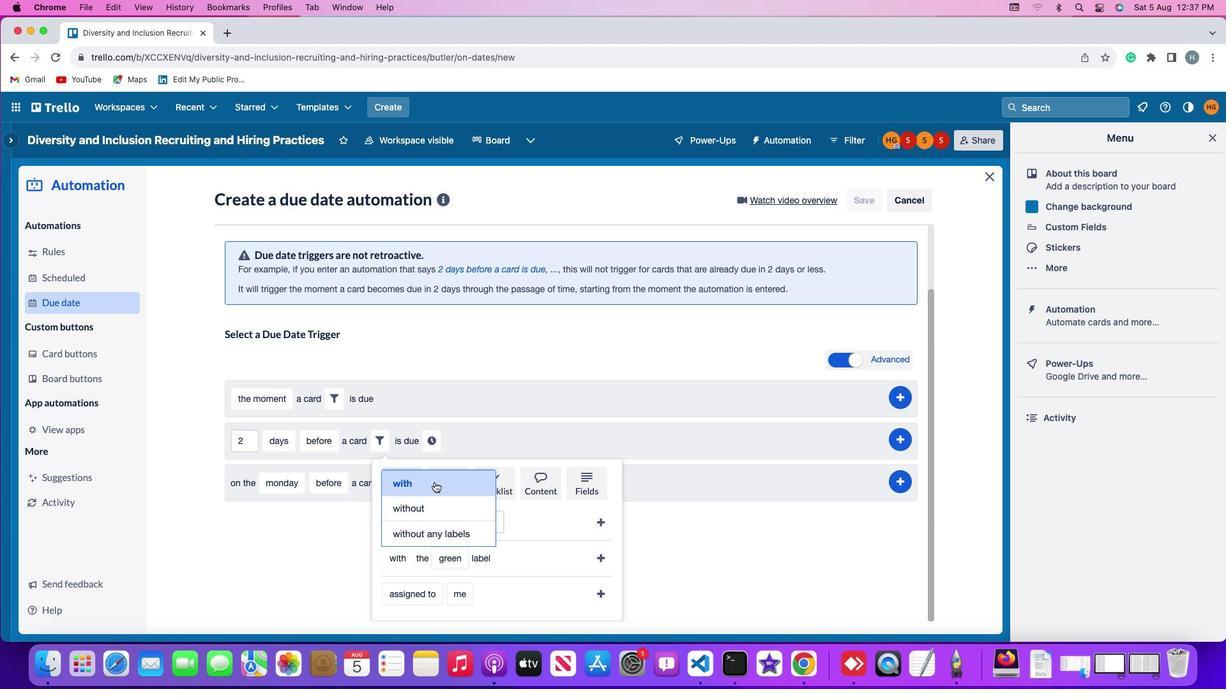 
Action: Mouse pressed left at (428, 477)
Screenshot: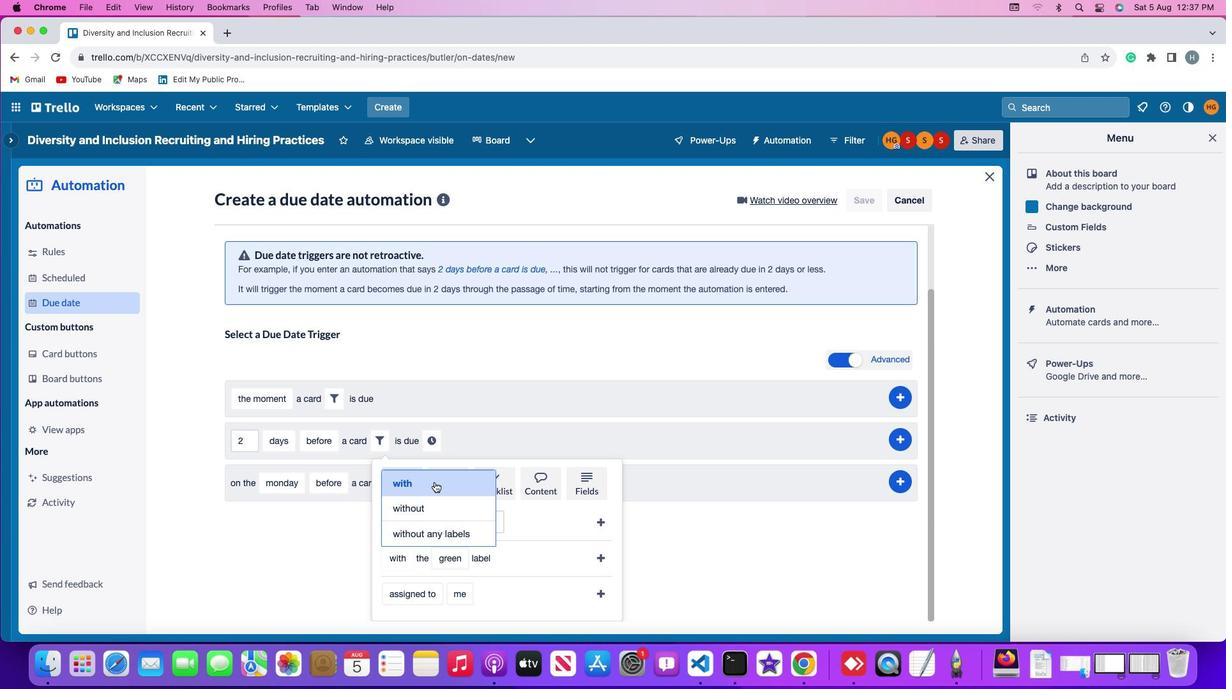 
Action: Mouse moved to (448, 559)
Screenshot: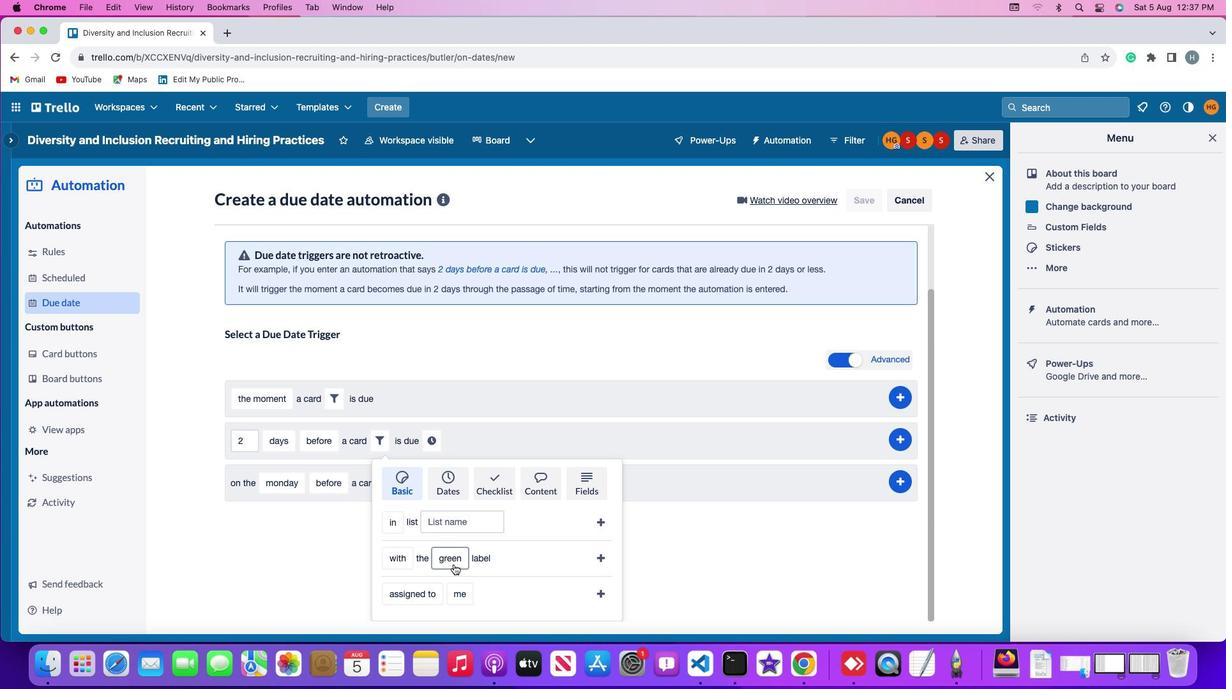 
Action: Mouse pressed left at (448, 559)
Screenshot: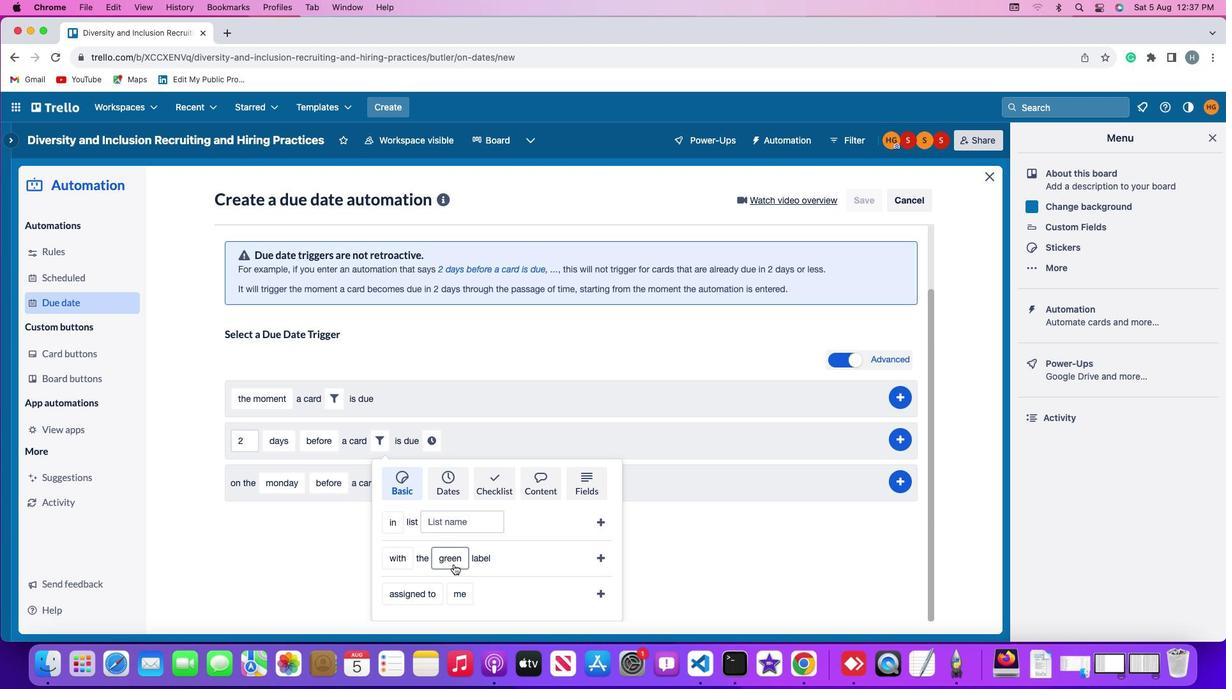 
Action: Mouse moved to (441, 394)
Screenshot: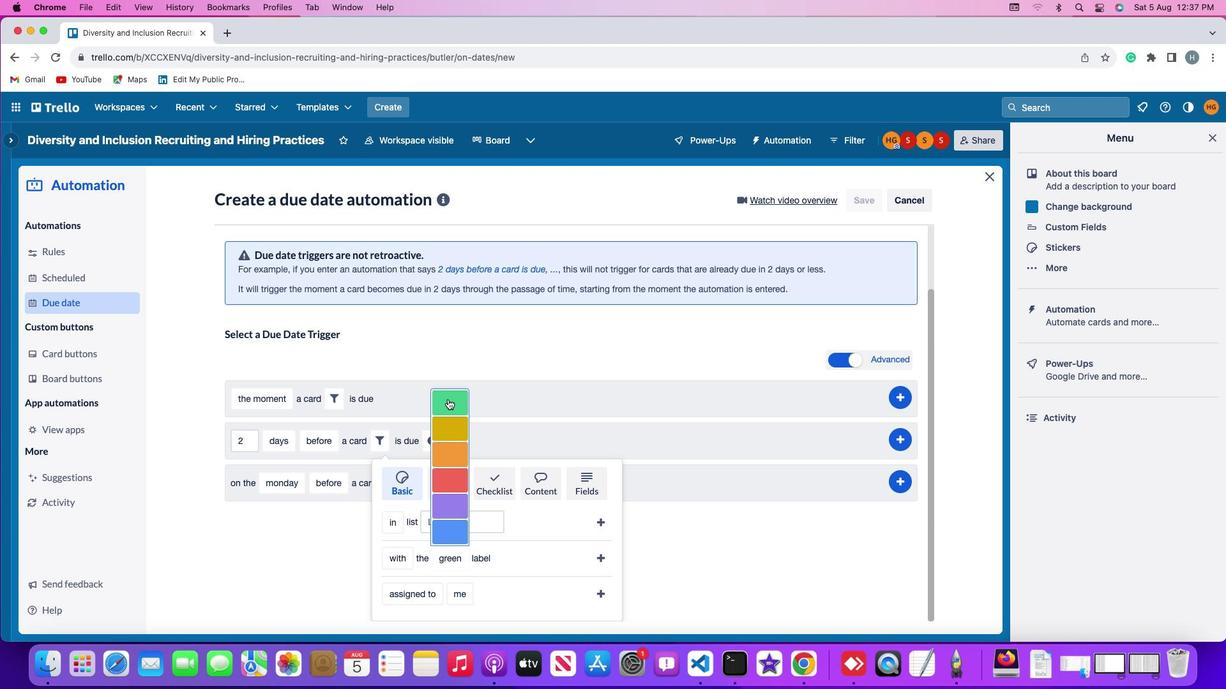 
Action: Mouse pressed left at (441, 394)
Screenshot: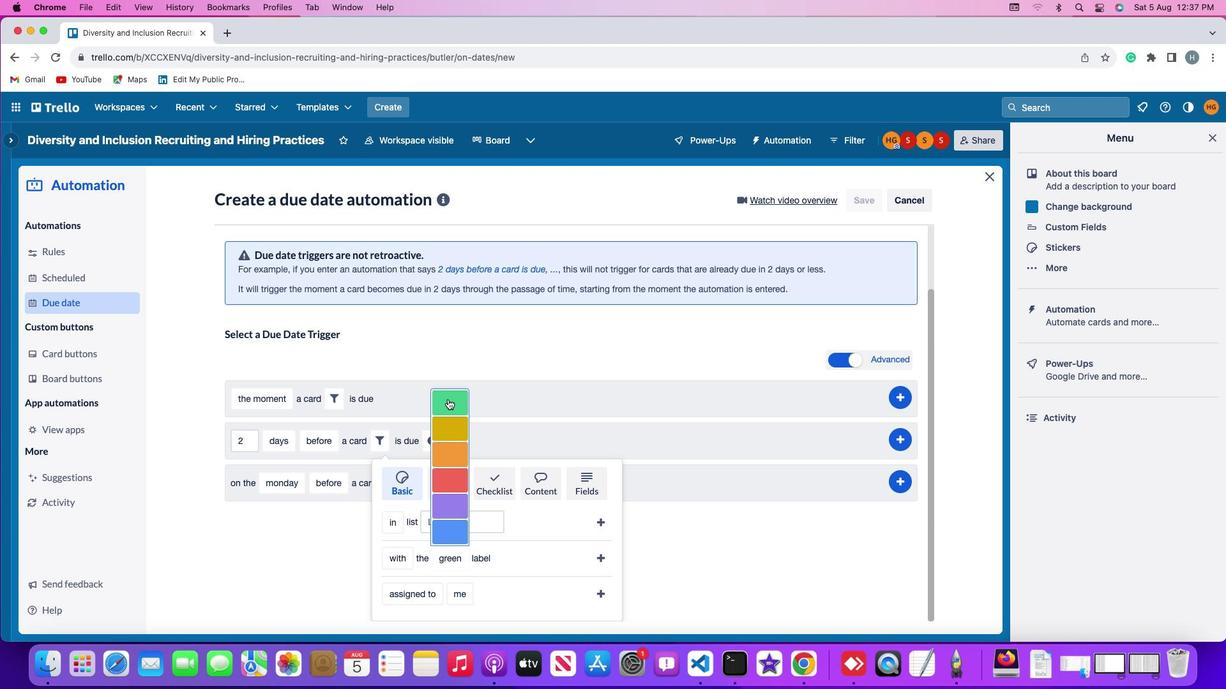 
Action: Mouse moved to (594, 549)
Screenshot: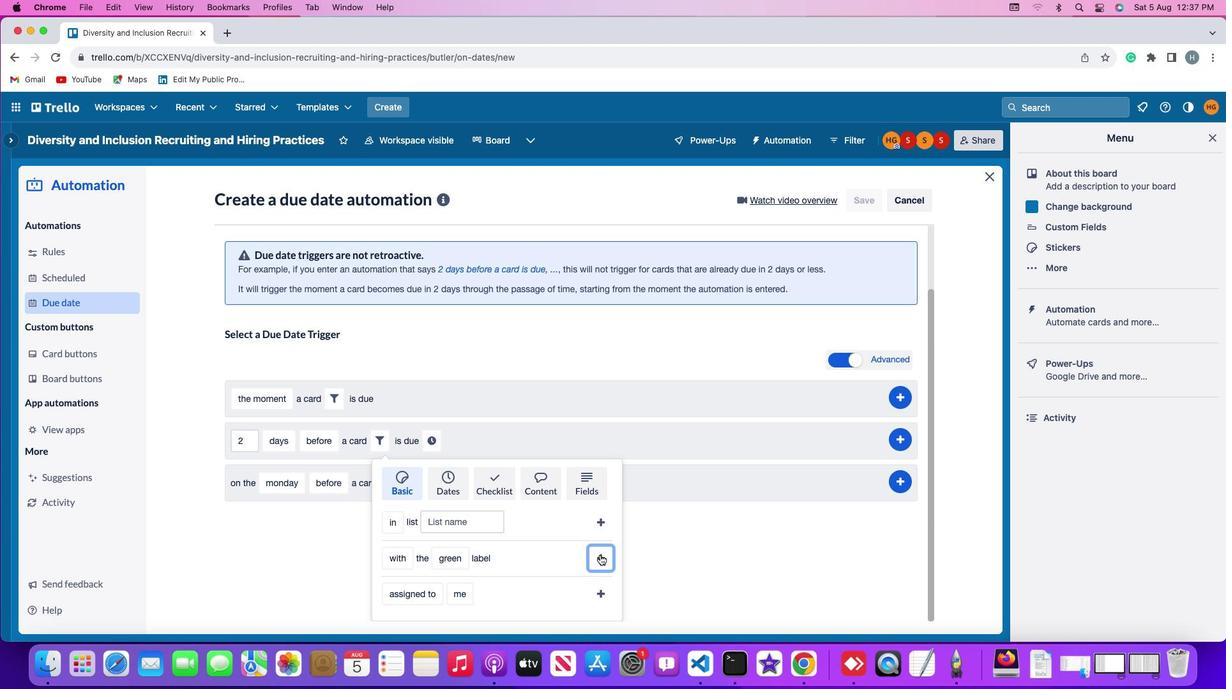 
Action: Mouse pressed left at (594, 549)
Screenshot: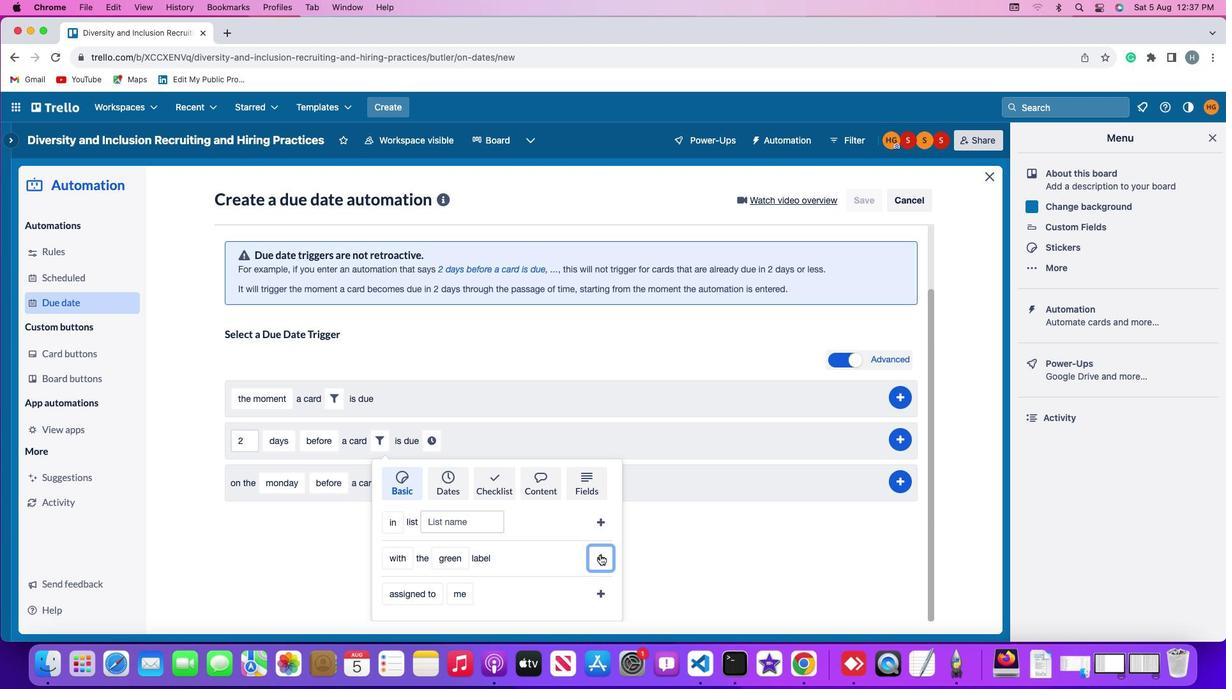 
Action: Mouse moved to (537, 505)
Screenshot: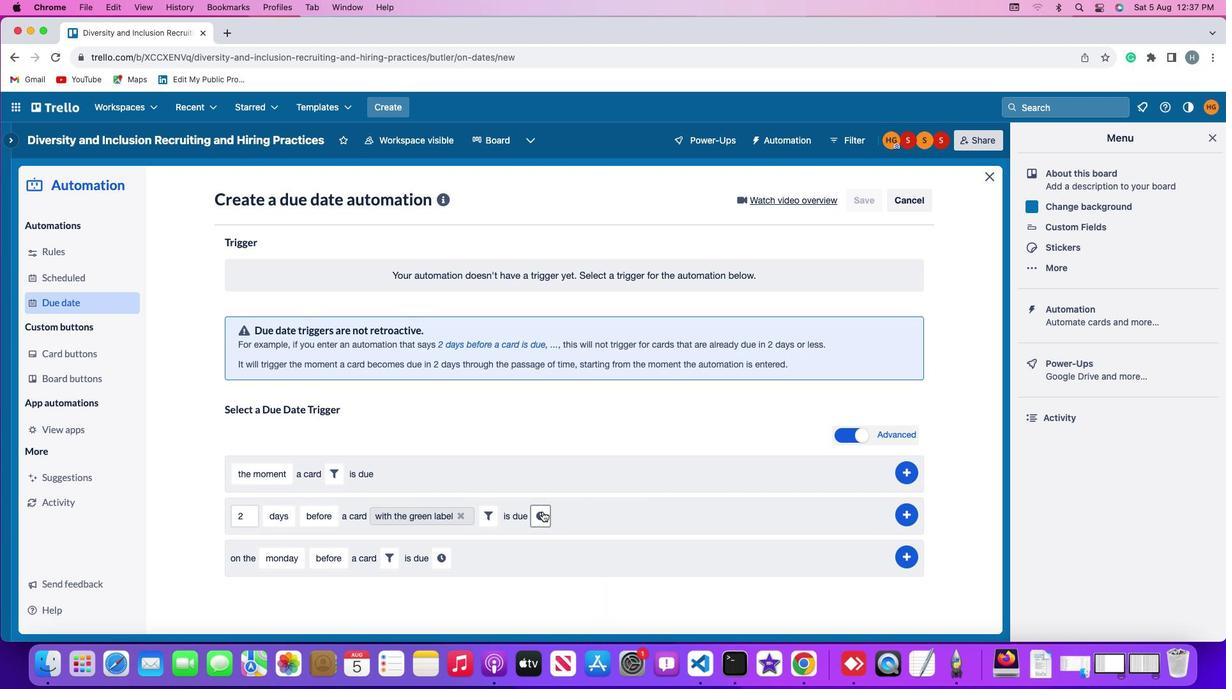 
Action: Mouse pressed left at (537, 505)
Screenshot: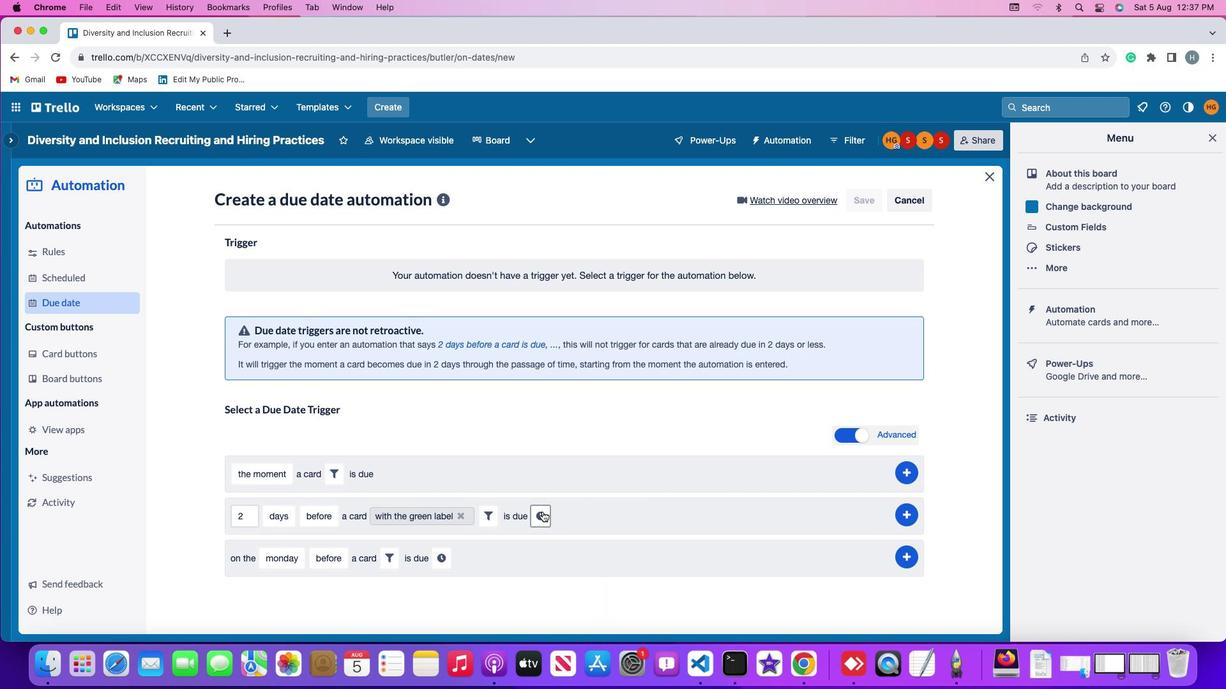 
Action: Mouse moved to (562, 511)
Screenshot: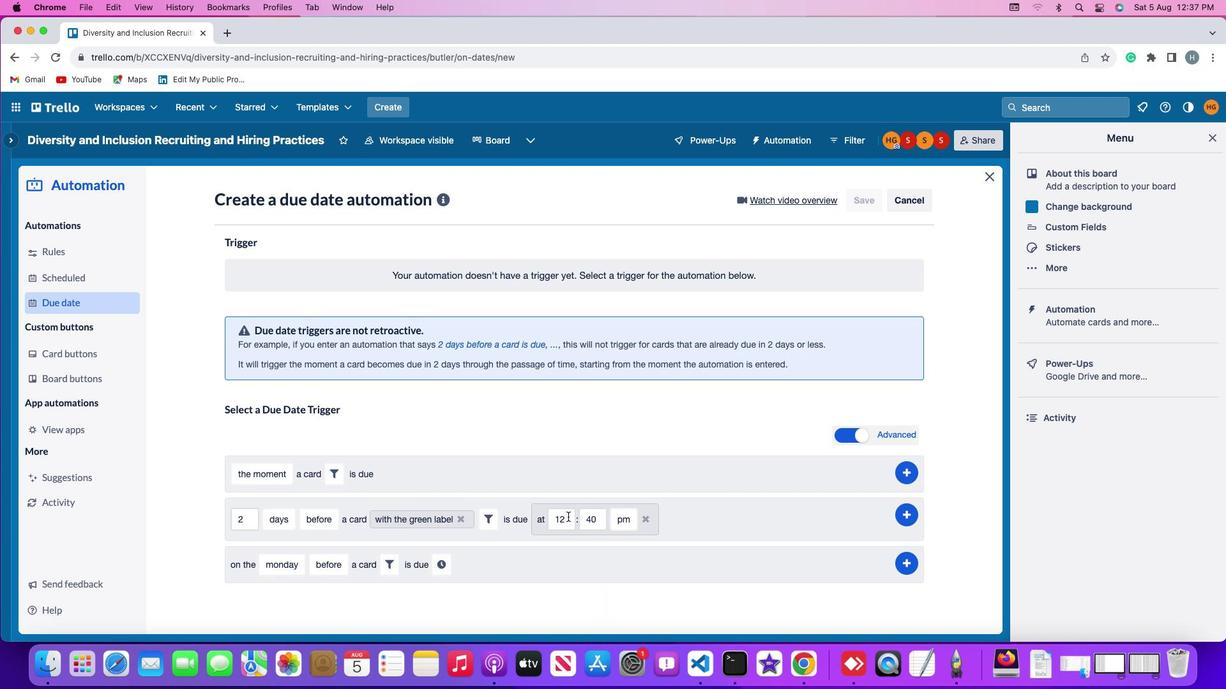 
Action: Mouse pressed left at (562, 511)
Screenshot: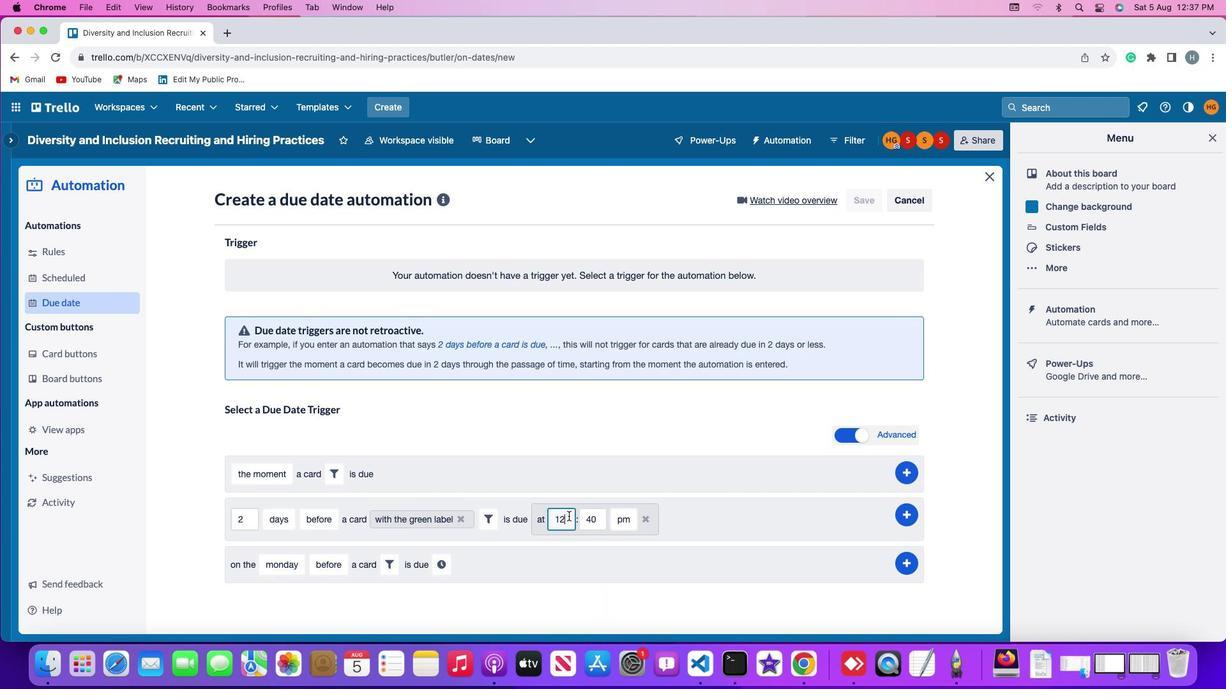 
Action: Mouse moved to (563, 510)
Screenshot: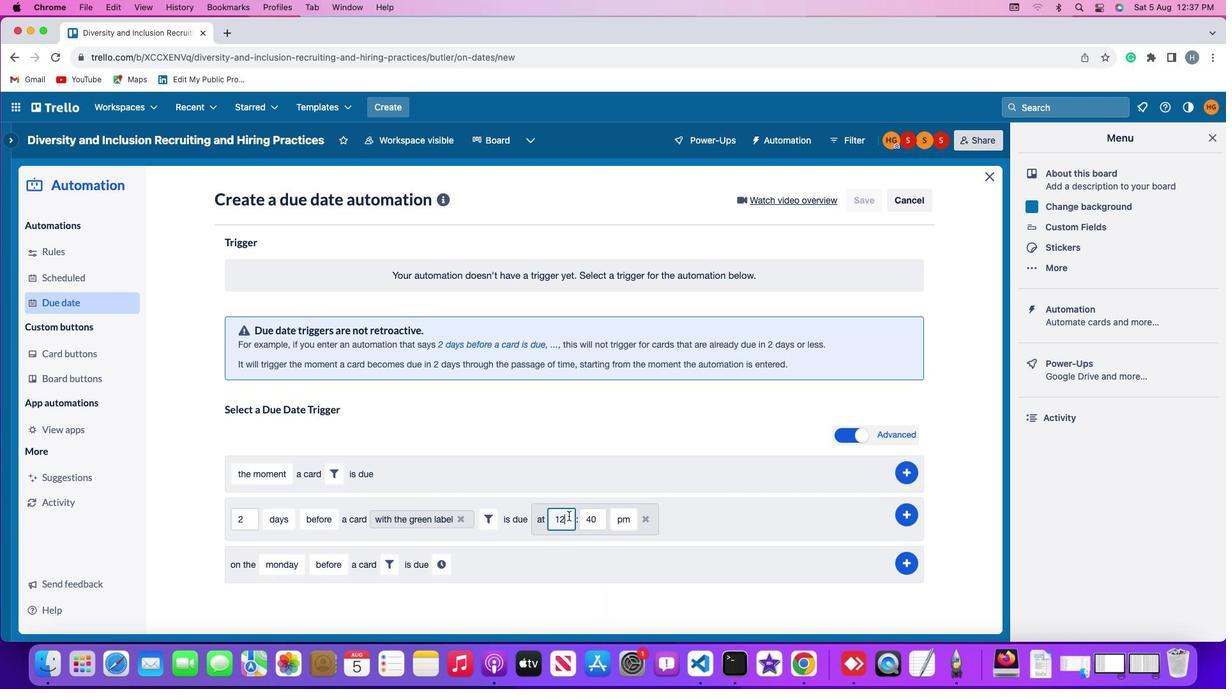 
Action: Key pressed Key.backspace
Screenshot: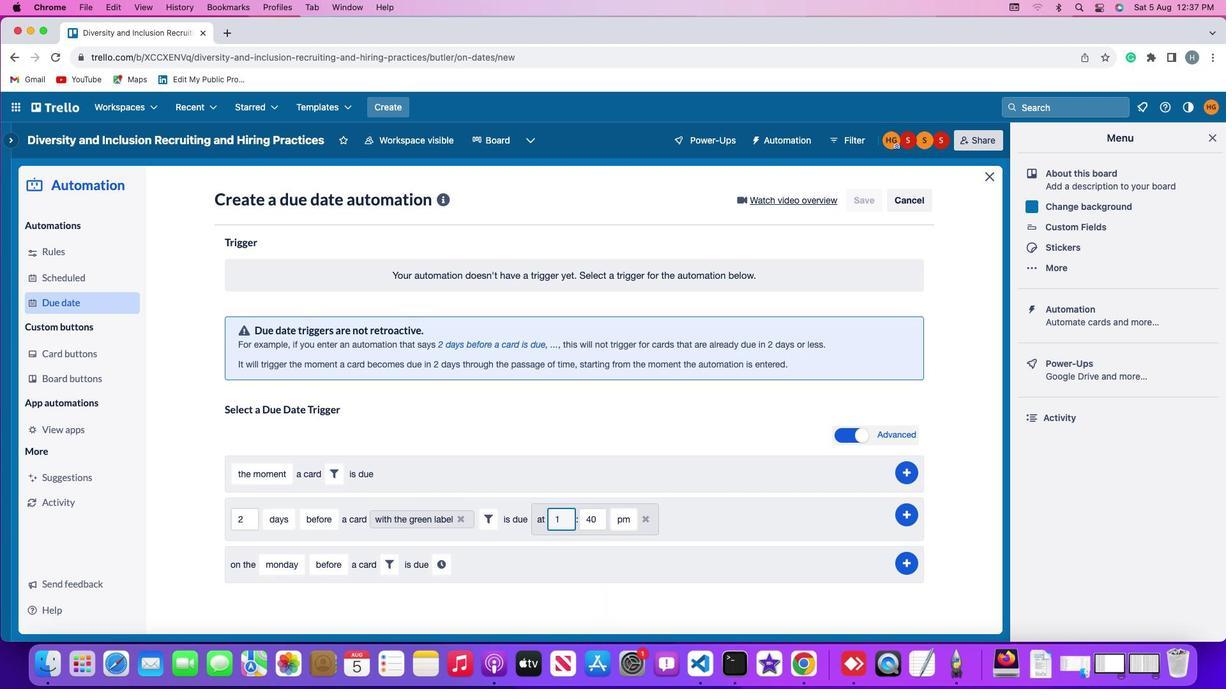 
Action: Mouse moved to (563, 510)
Screenshot: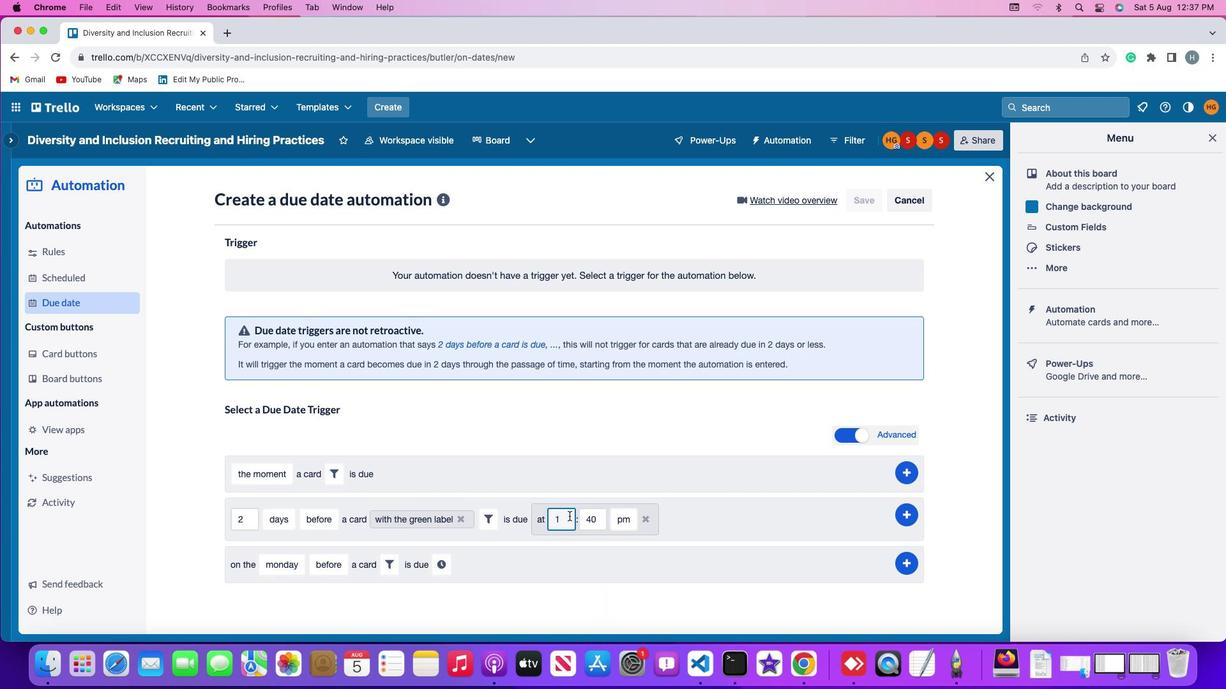 
Action: Key pressed Key.backspace'1''1'
Screenshot: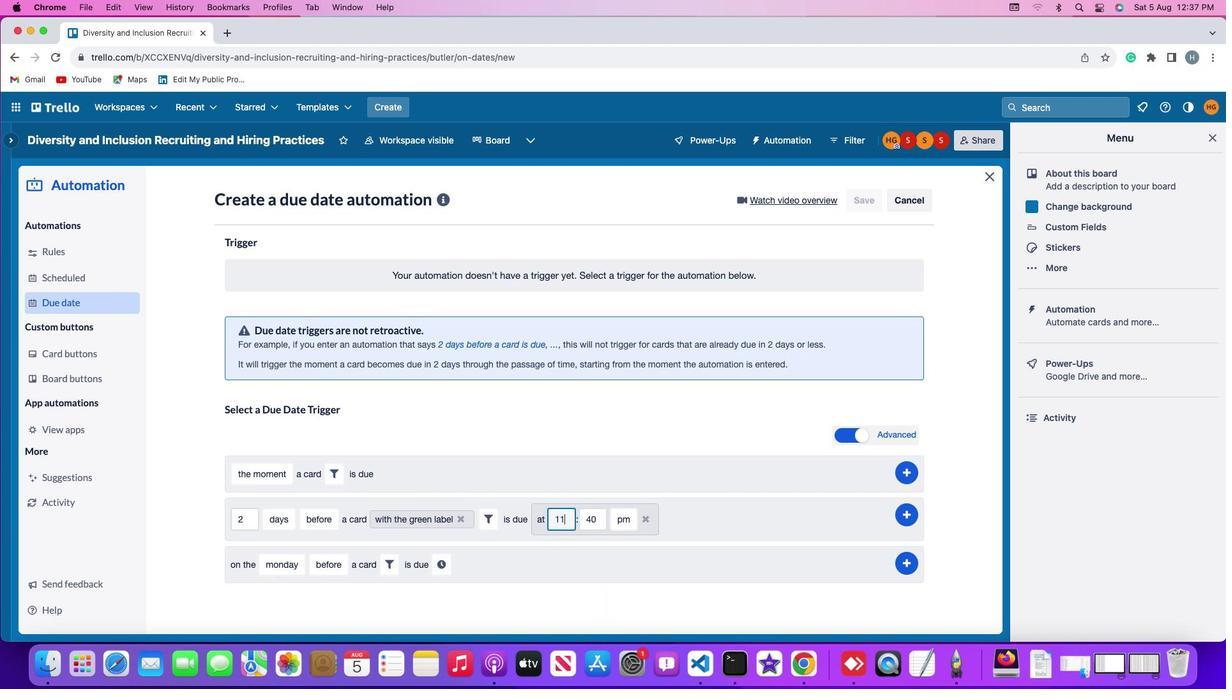 
Action: Mouse moved to (593, 514)
Screenshot: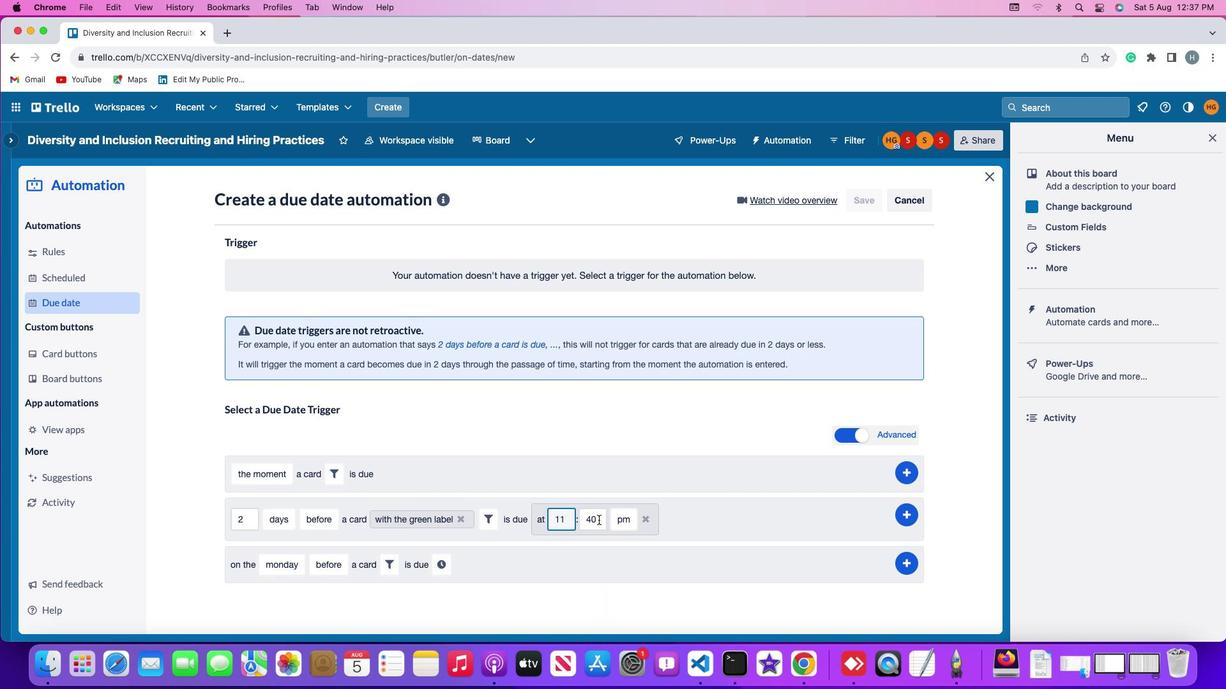 
Action: Mouse pressed left at (593, 514)
Screenshot: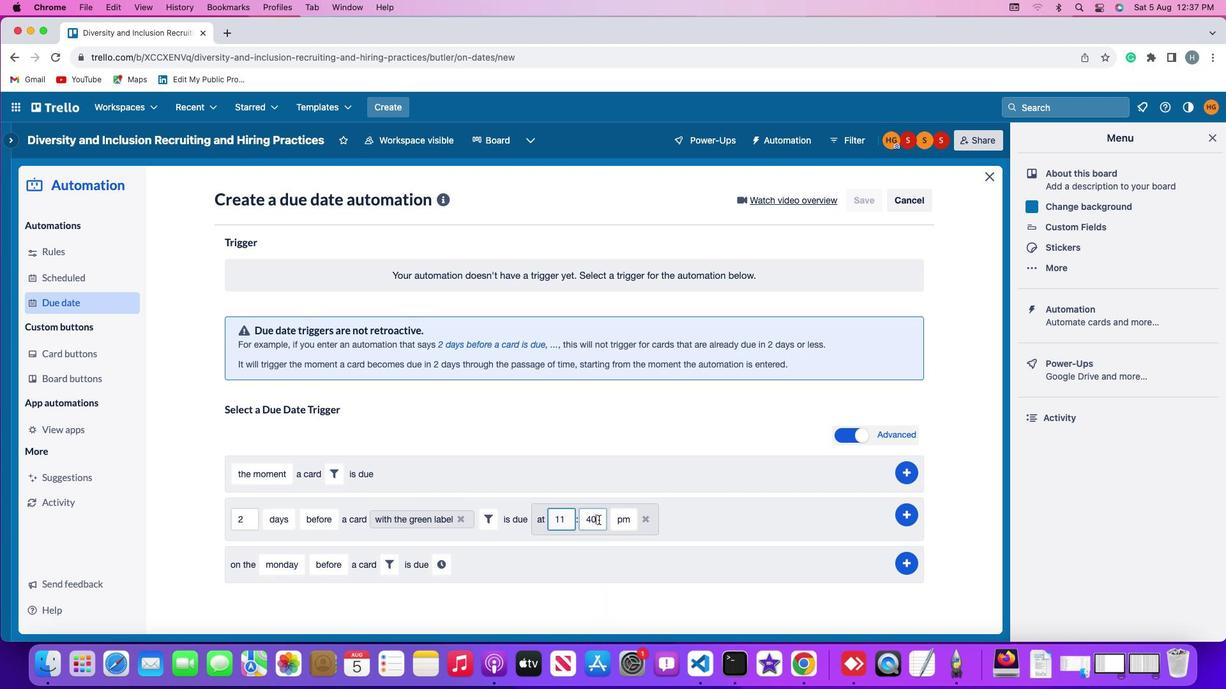 
Action: Key pressed Key.backspaceKey.backspace'0''0'
Screenshot: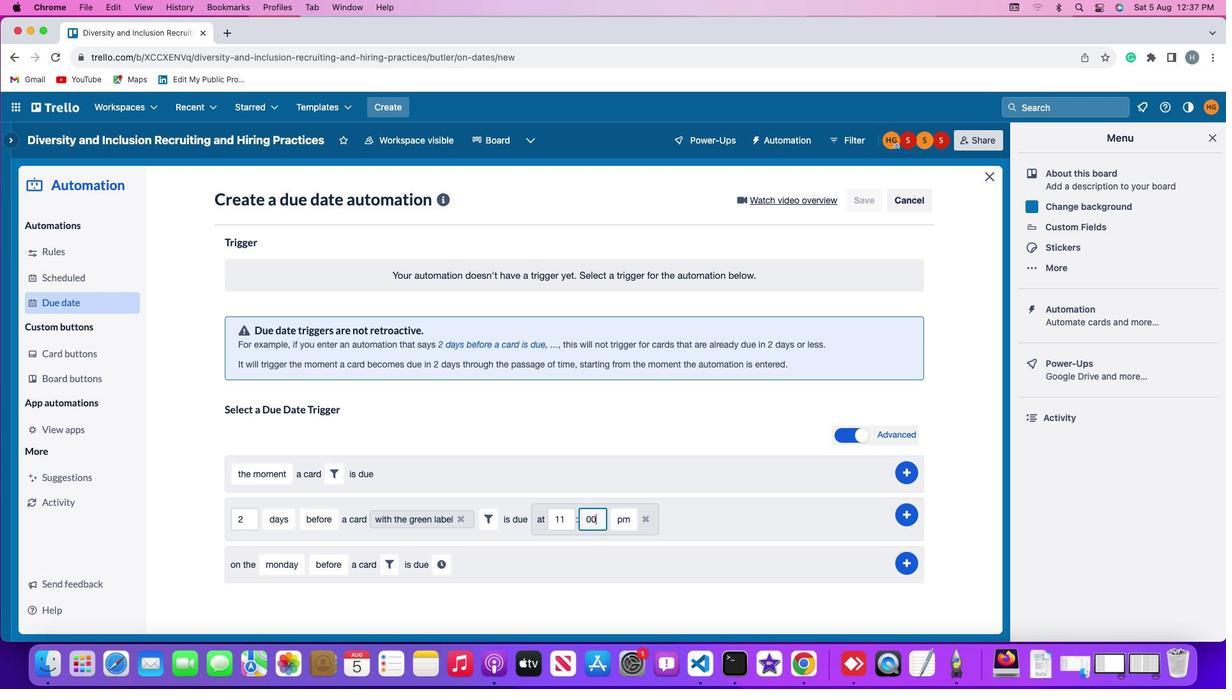 
Action: Mouse moved to (618, 516)
Screenshot: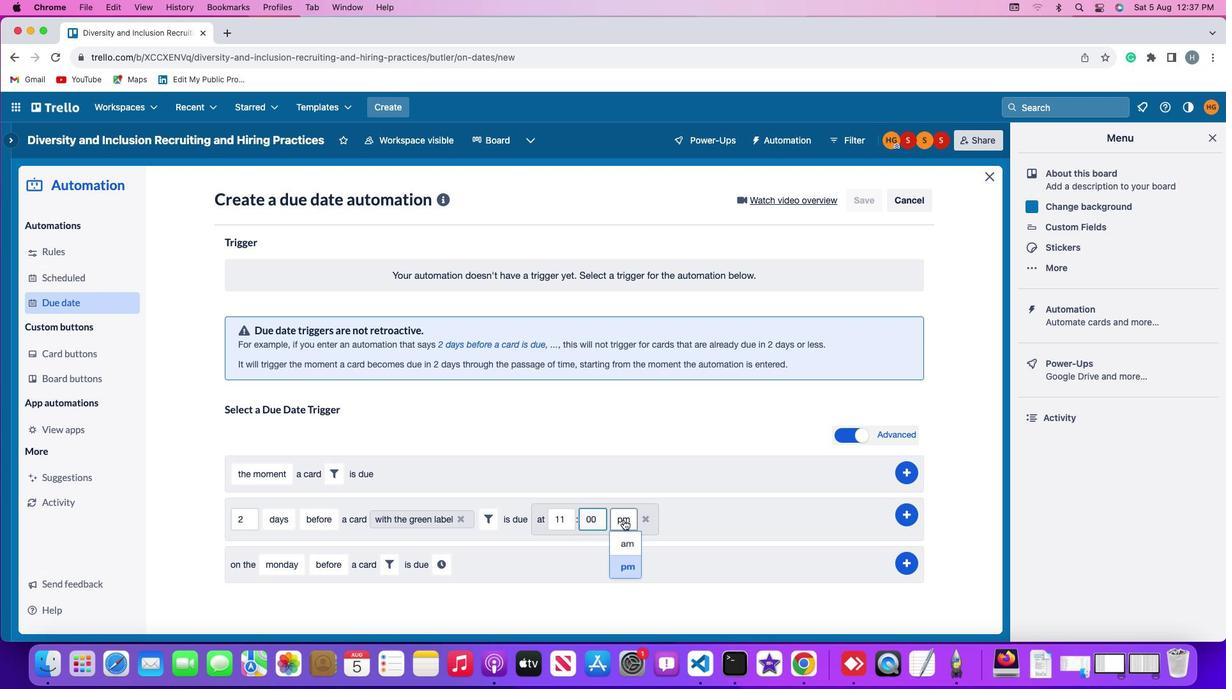 
Action: Mouse pressed left at (618, 516)
Screenshot: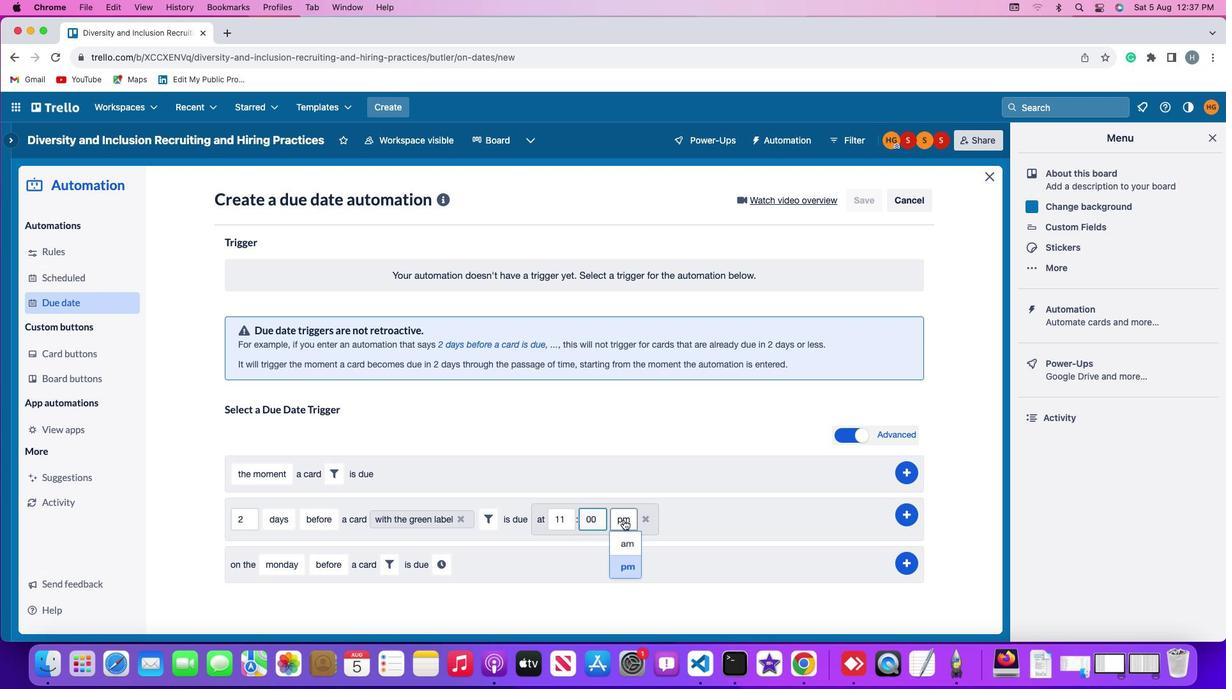 
Action: Mouse moved to (619, 535)
Screenshot: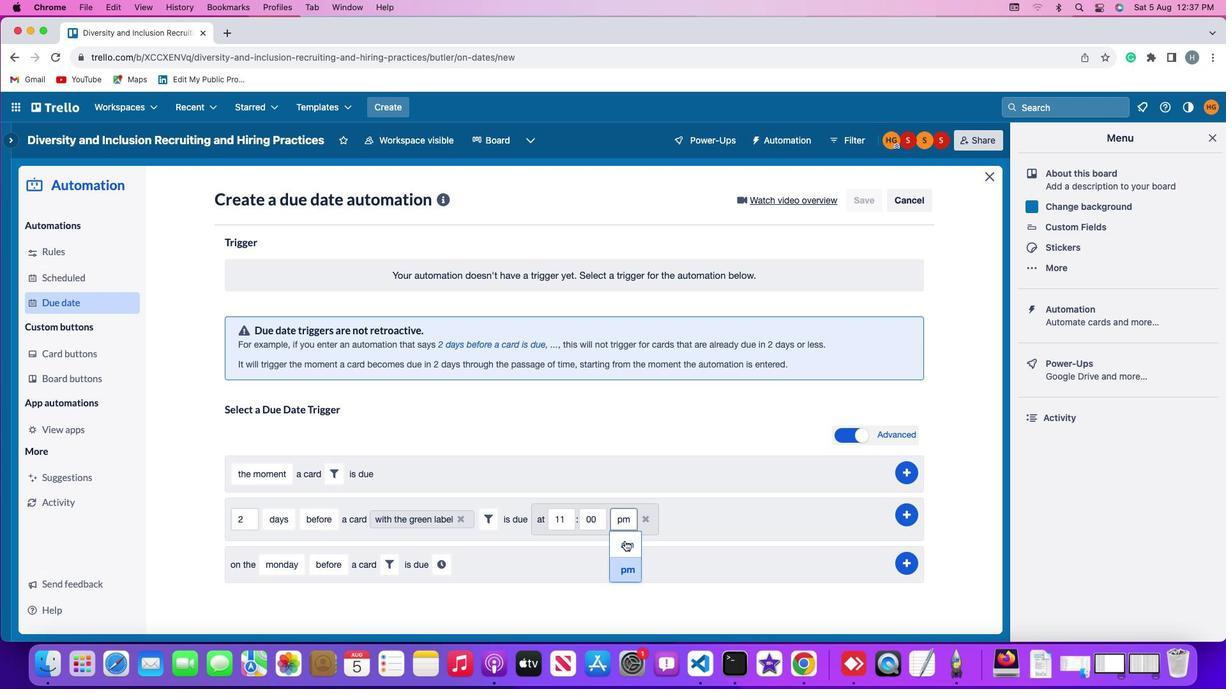 
Action: Mouse pressed left at (619, 535)
Screenshot: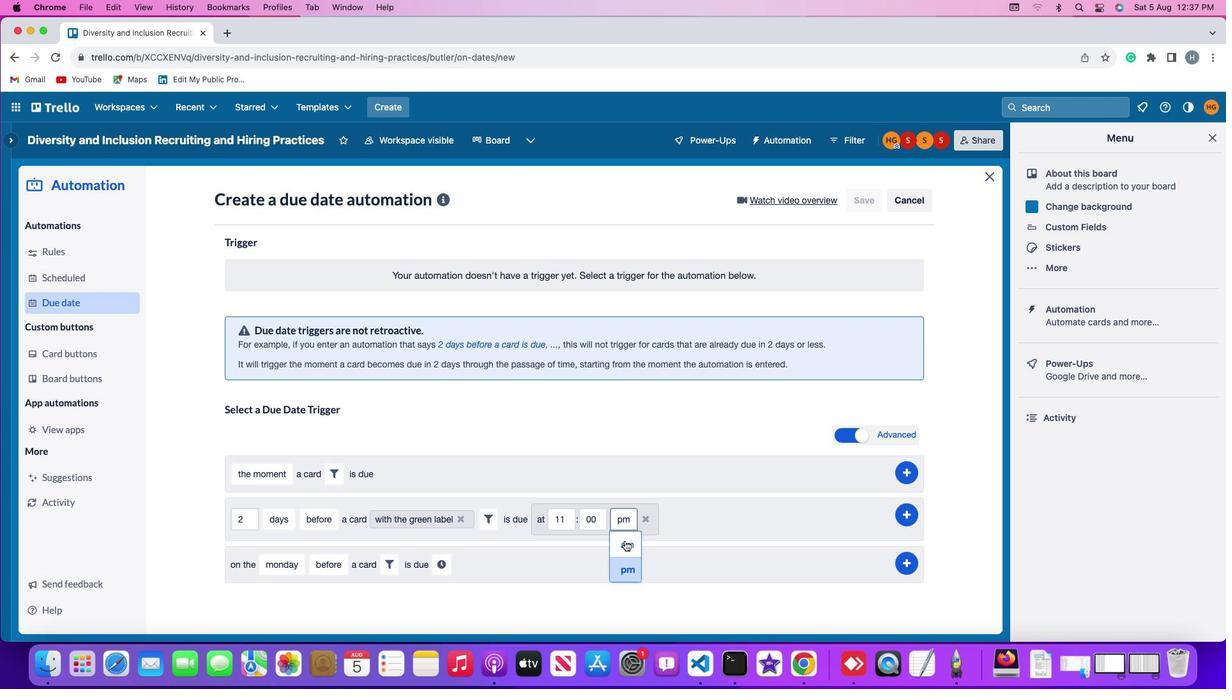 
Action: Mouse moved to (902, 504)
Screenshot: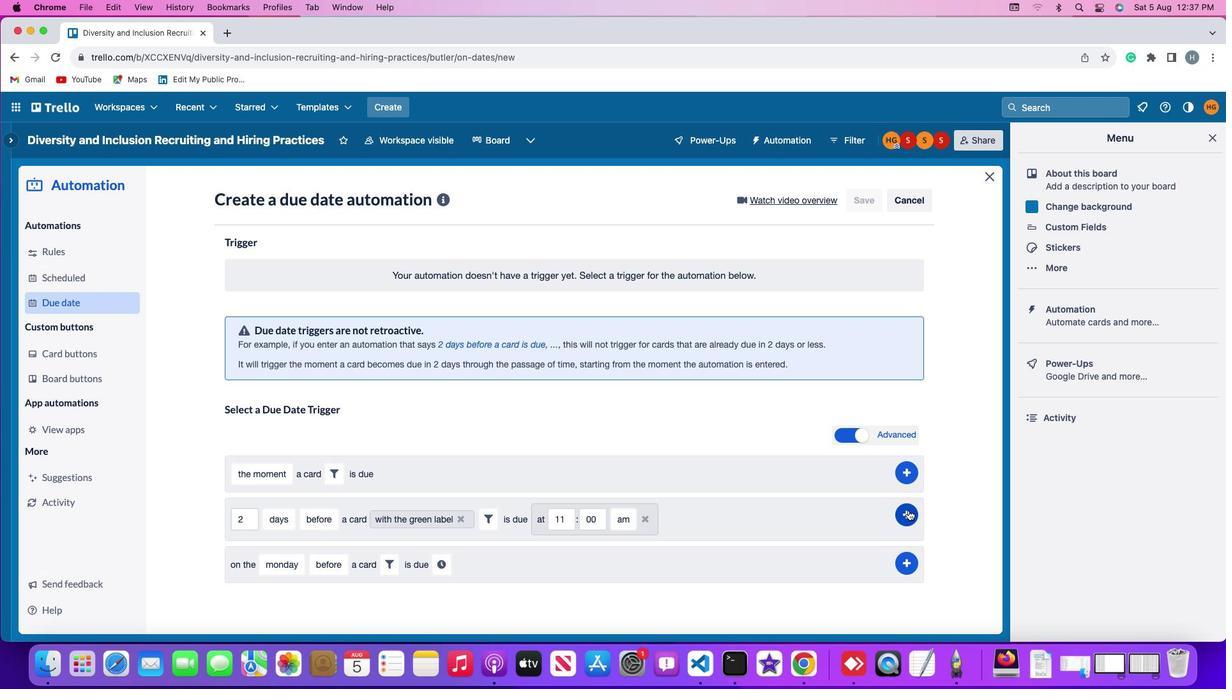 
Action: Mouse pressed left at (902, 504)
Screenshot: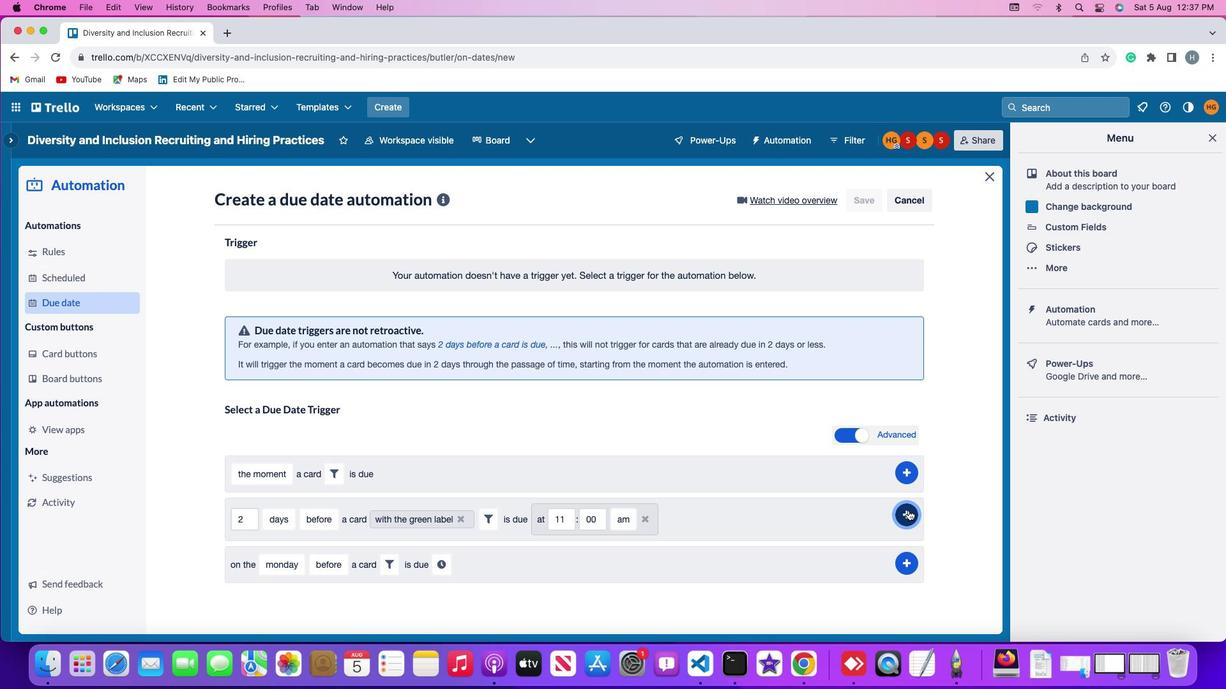 
Action: Mouse moved to (963, 409)
Screenshot: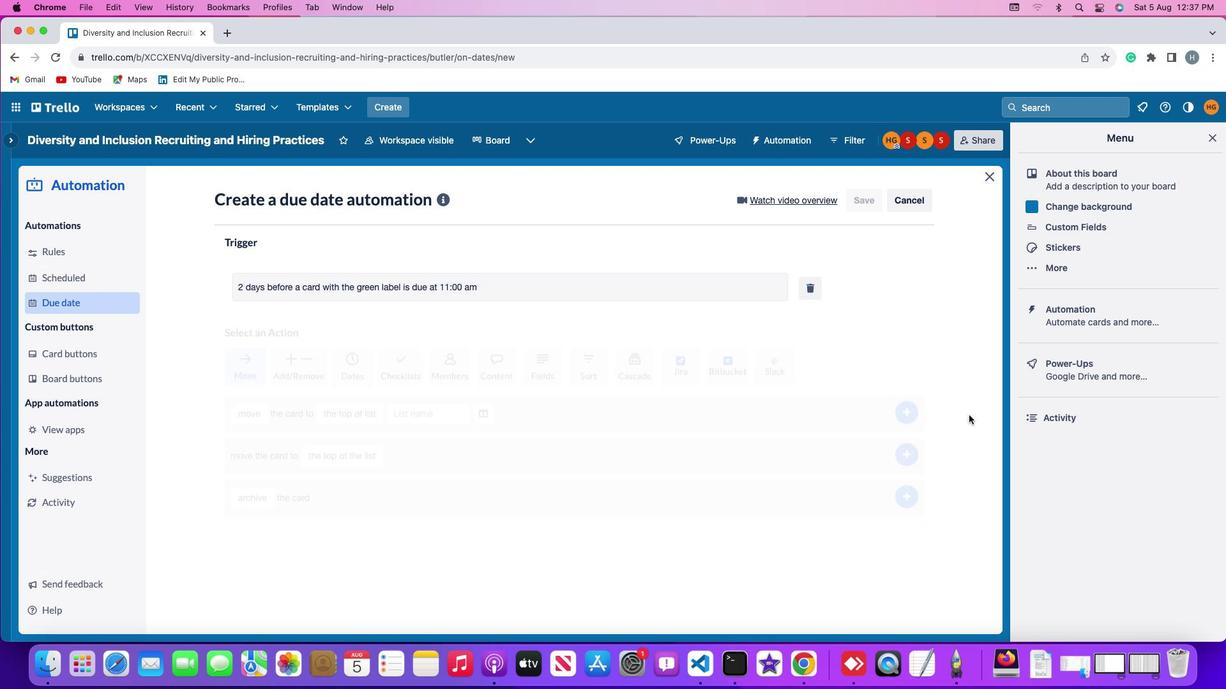 
